 Task: Create a due date automation trigger when advanced on, on the wednesday before a card is due add dates starting in between 1 and 5 days at 11:00 AM.
Action: Mouse moved to (933, 294)
Screenshot: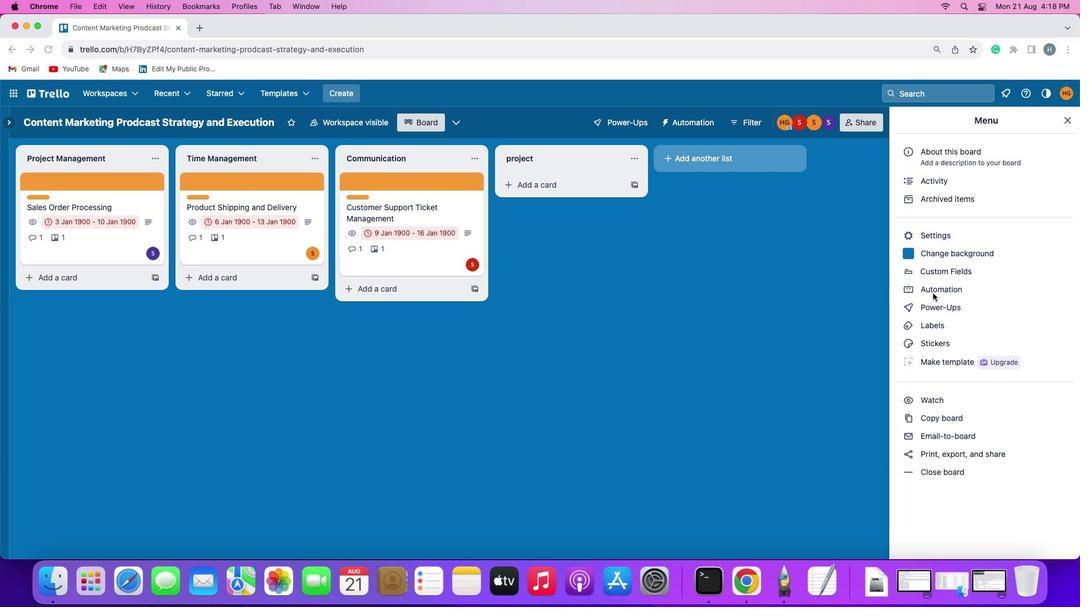 
Action: Mouse pressed left at (933, 294)
Screenshot: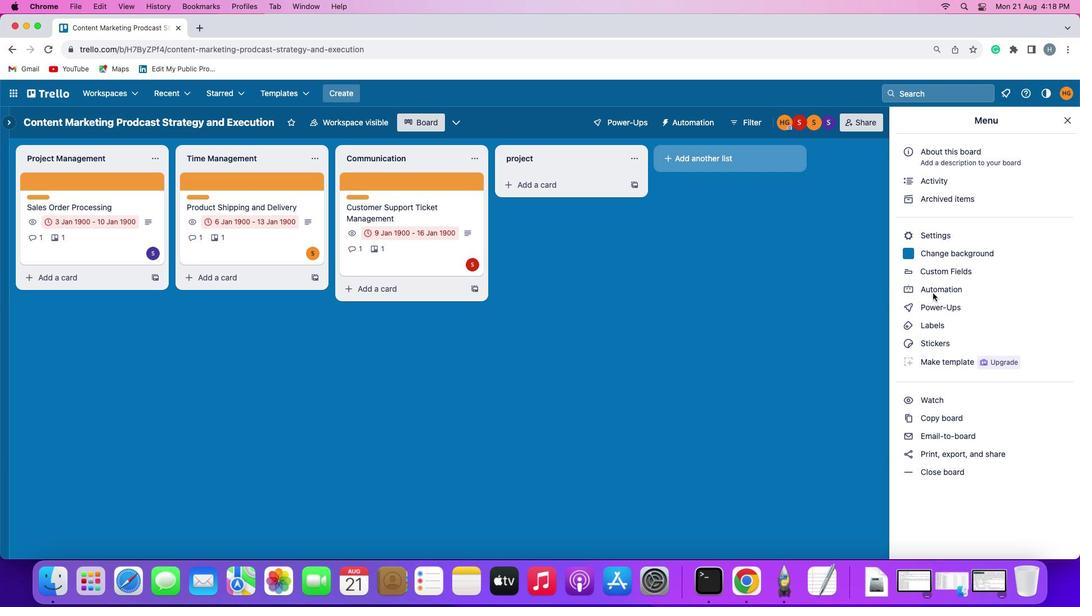 
Action: Mouse moved to (933, 294)
Screenshot: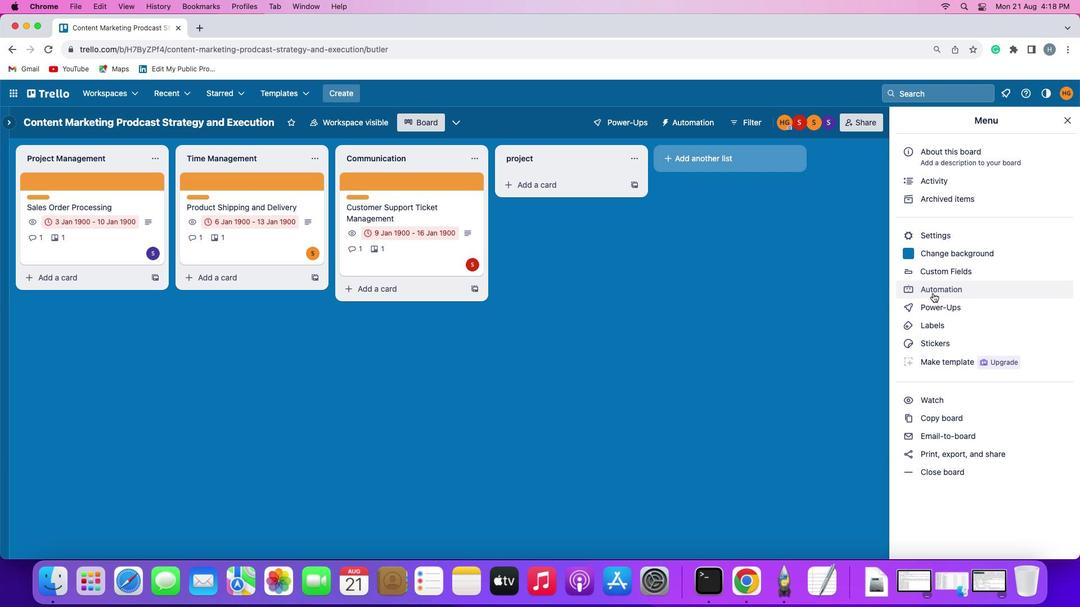 
Action: Mouse pressed left at (933, 294)
Screenshot: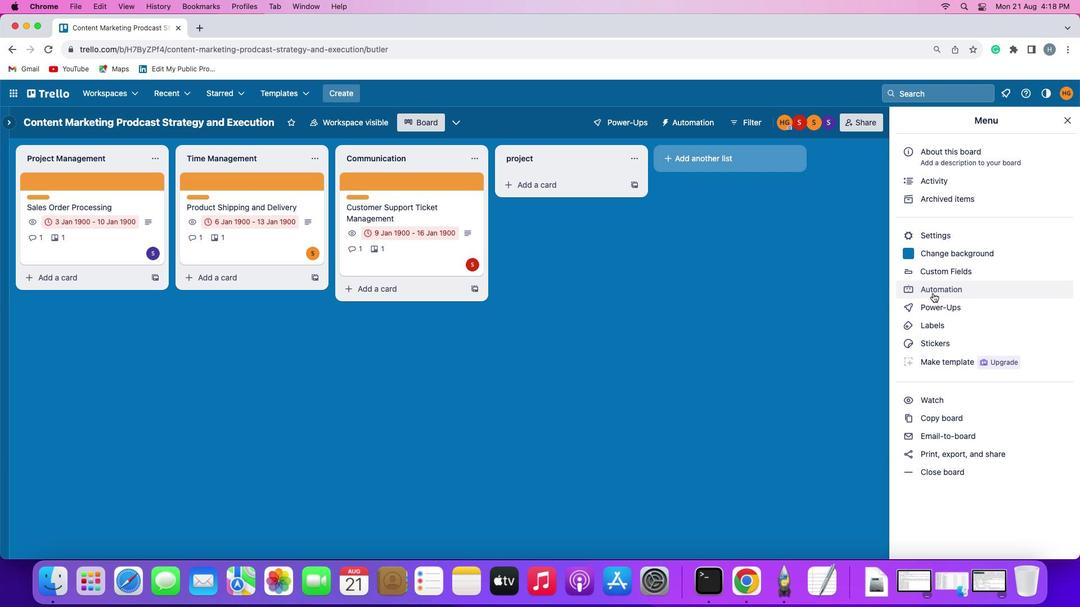 
Action: Mouse moved to (57, 268)
Screenshot: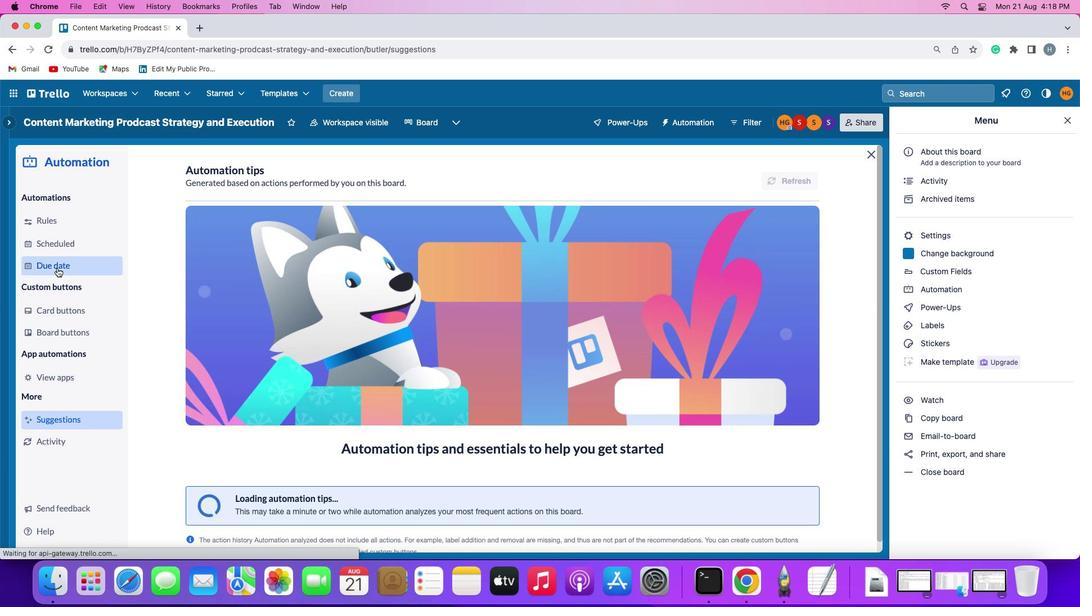 
Action: Mouse pressed left at (57, 268)
Screenshot: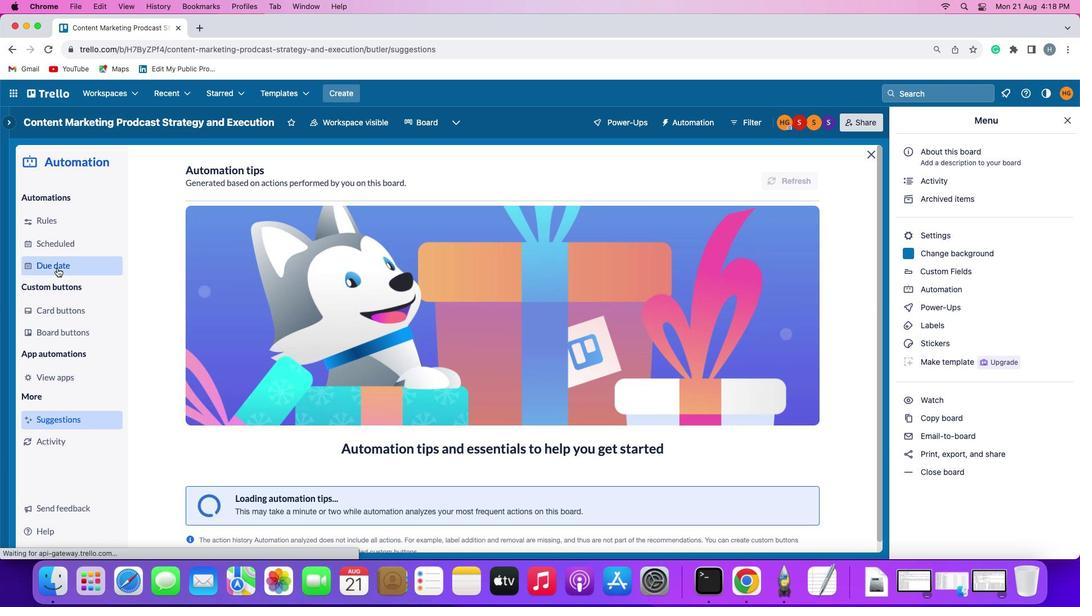 
Action: Mouse moved to (772, 169)
Screenshot: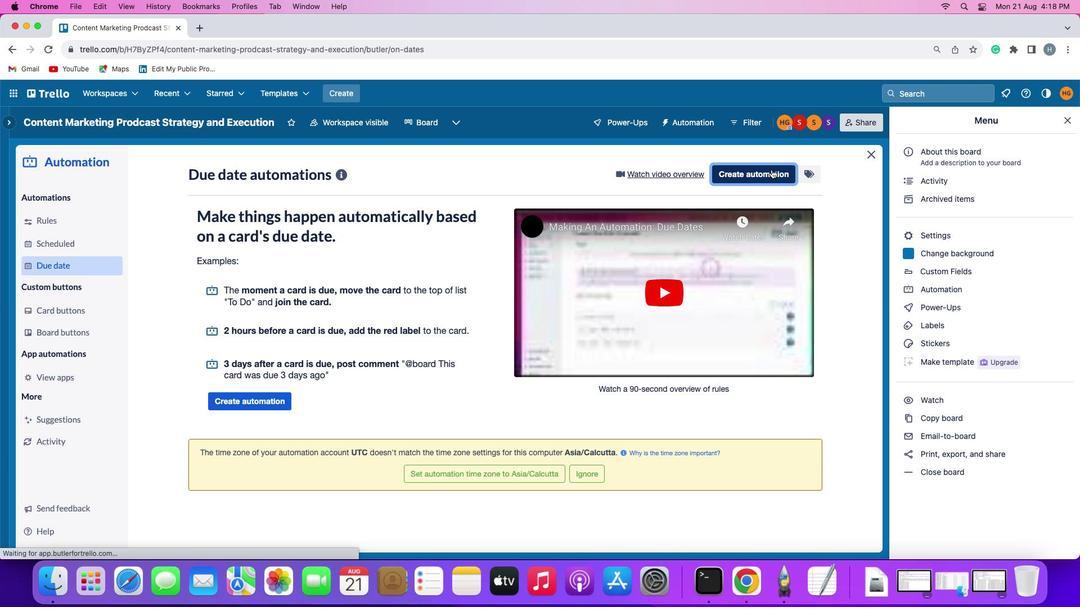
Action: Mouse pressed left at (772, 169)
Screenshot: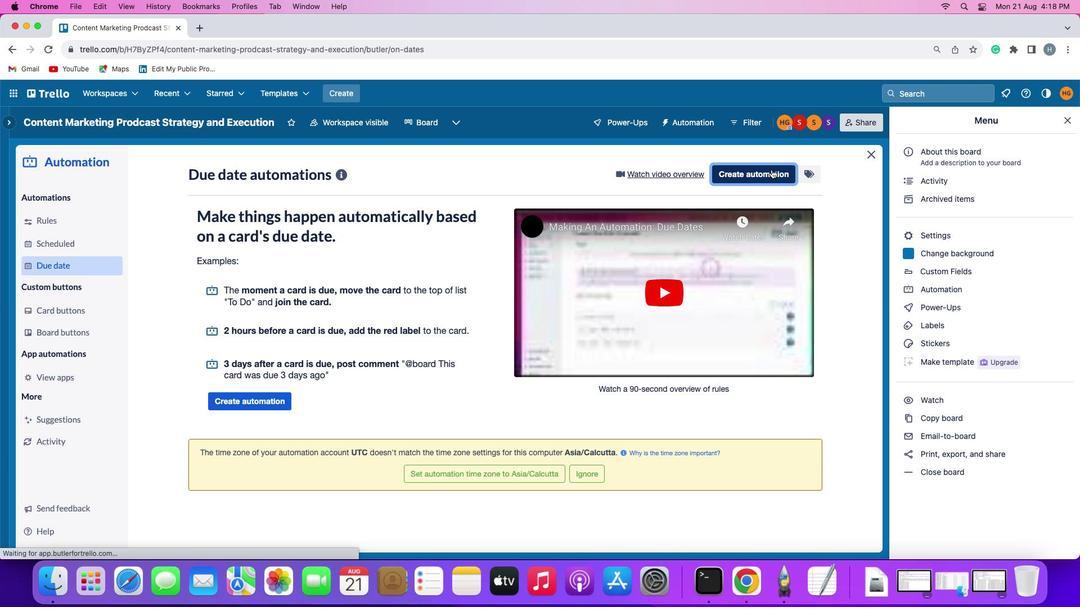 
Action: Mouse moved to (221, 281)
Screenshot: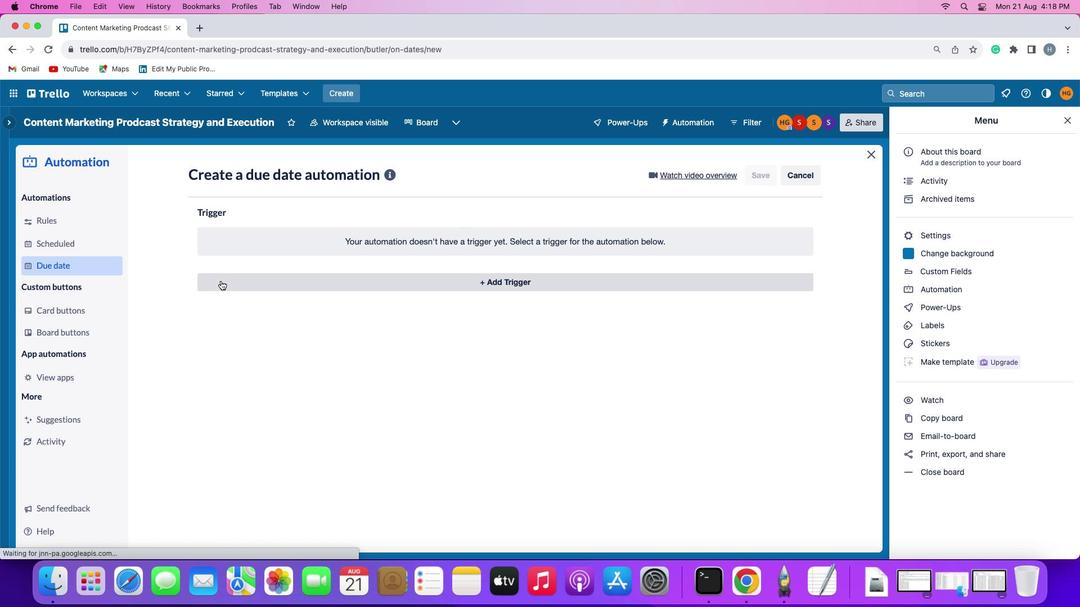 
Action: Mouse pressed left at (221, 281)
Screenshot: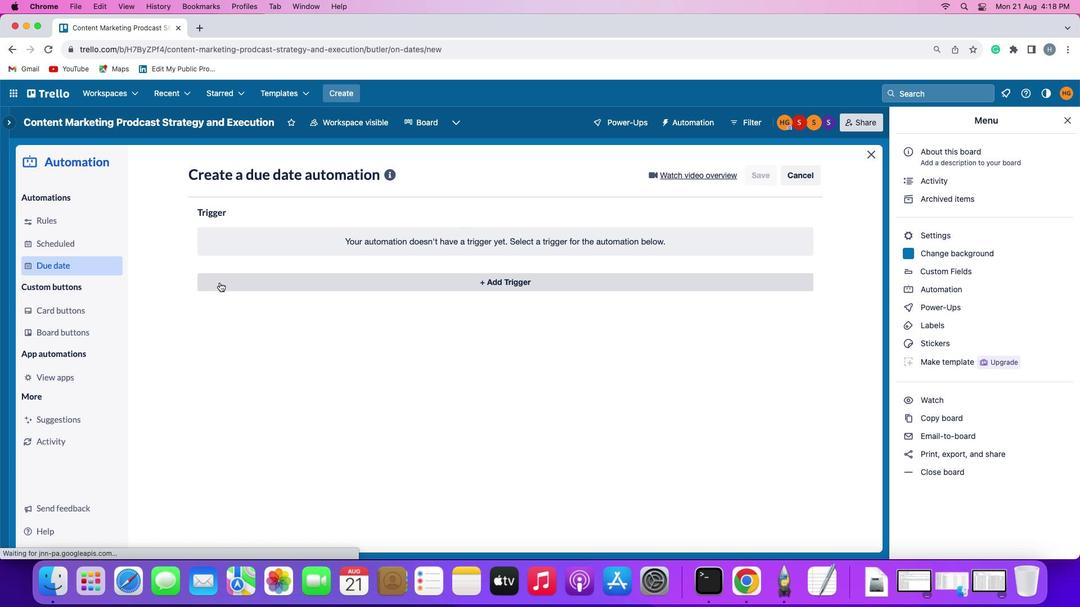 
Action: Mouse moved to (241, 486)
Screenshot: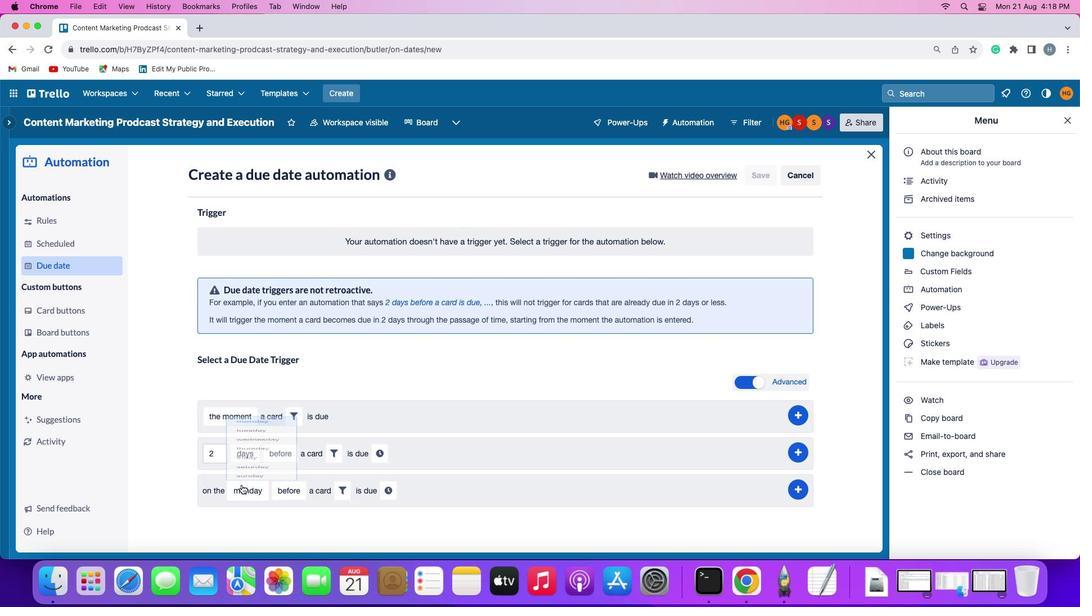 
Action: Mouse pressed left at (241, 486)
Screenshot: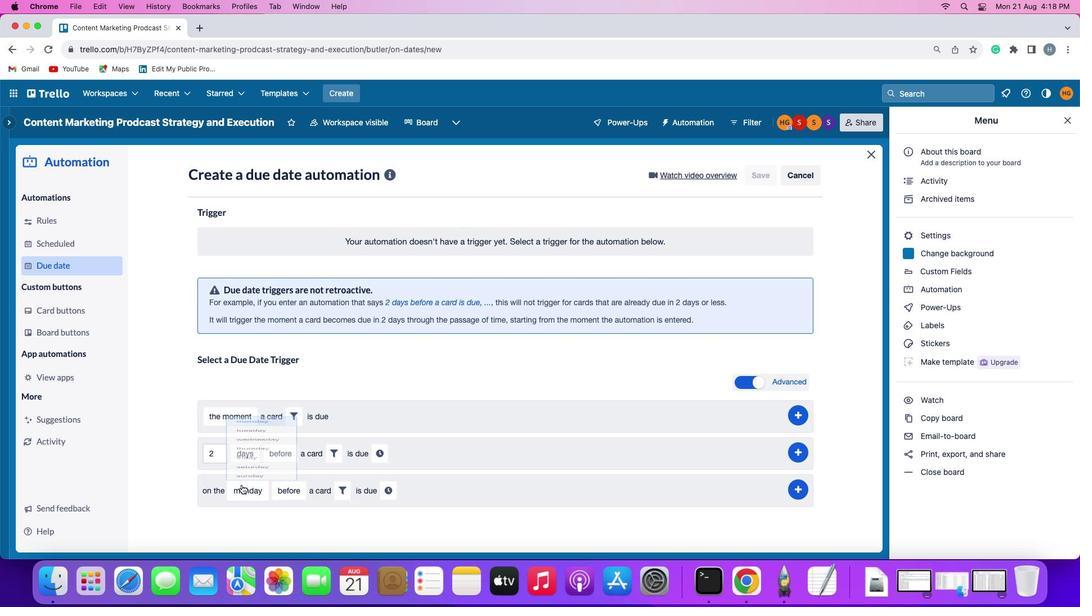 
Action: Mouse moved to (273, 384)
Screenshot: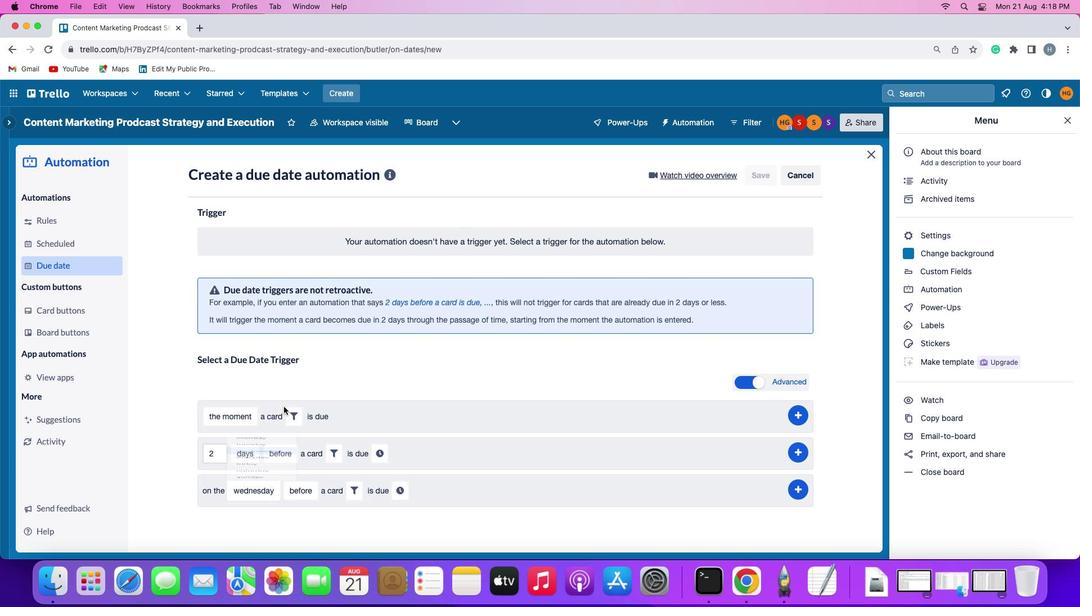 
Action: Mouse pressed left at (273, 384)
Screenshot: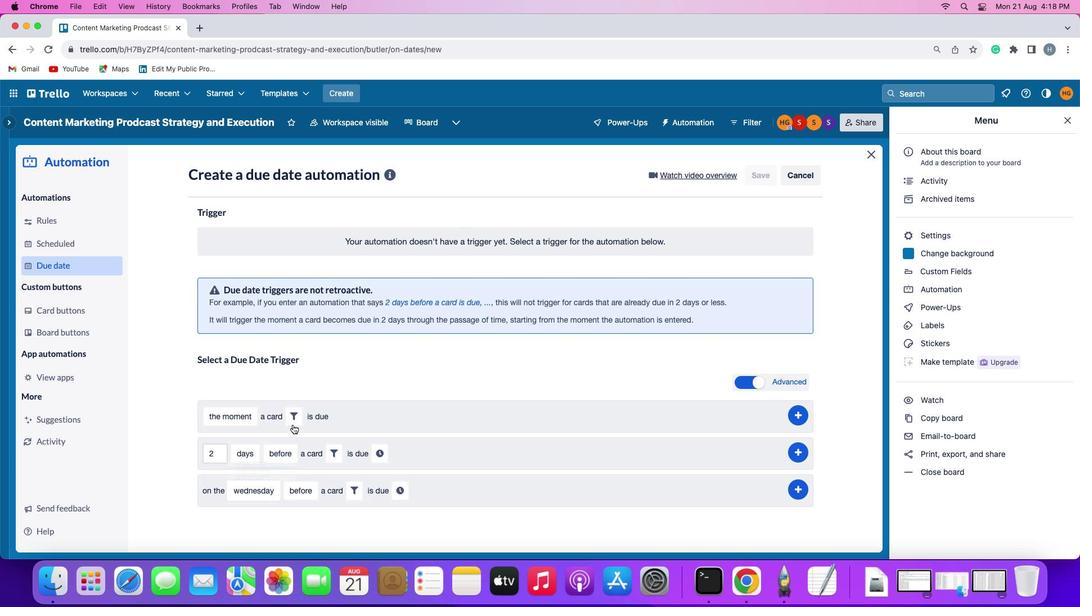 
Action: Mouse moved to (351, 486)
Screenshot: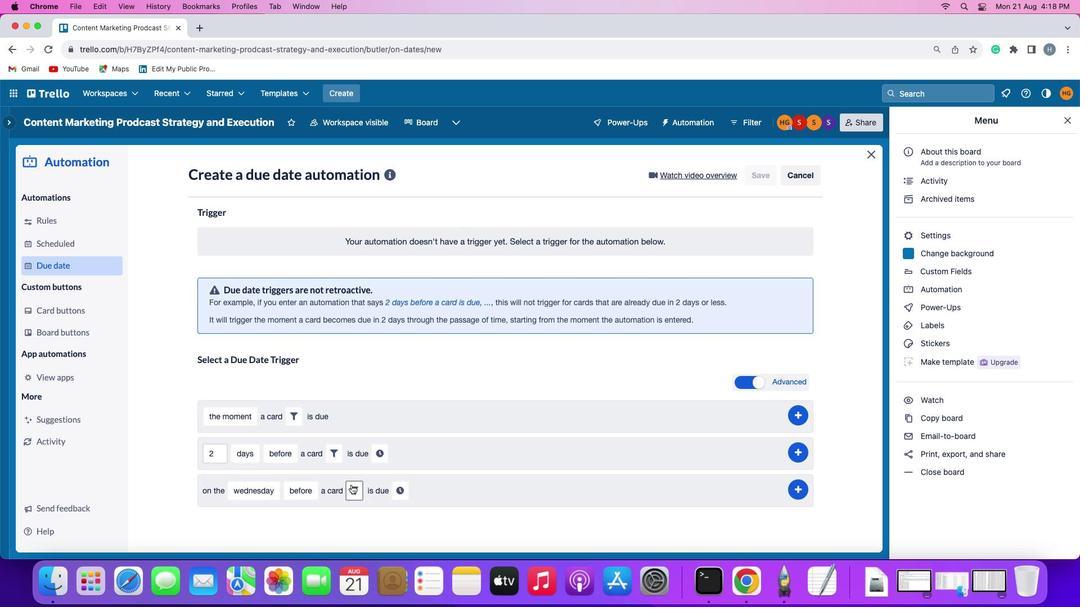 
Action: Mouse pressed left at (351, 486)
Screenshot: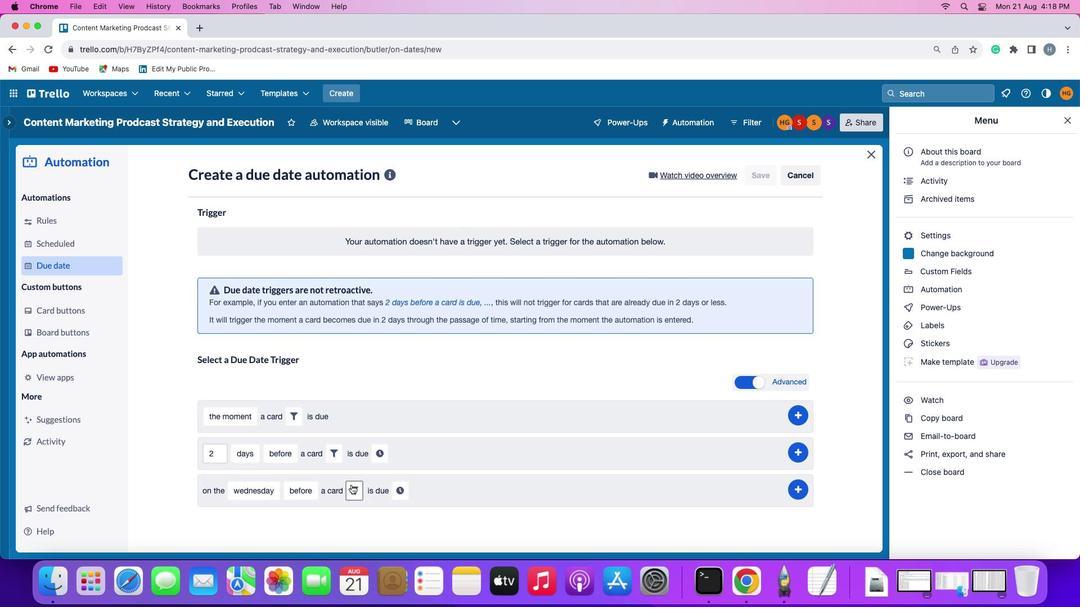 
Action: Mouse moved to (416, 524)
Screenshot: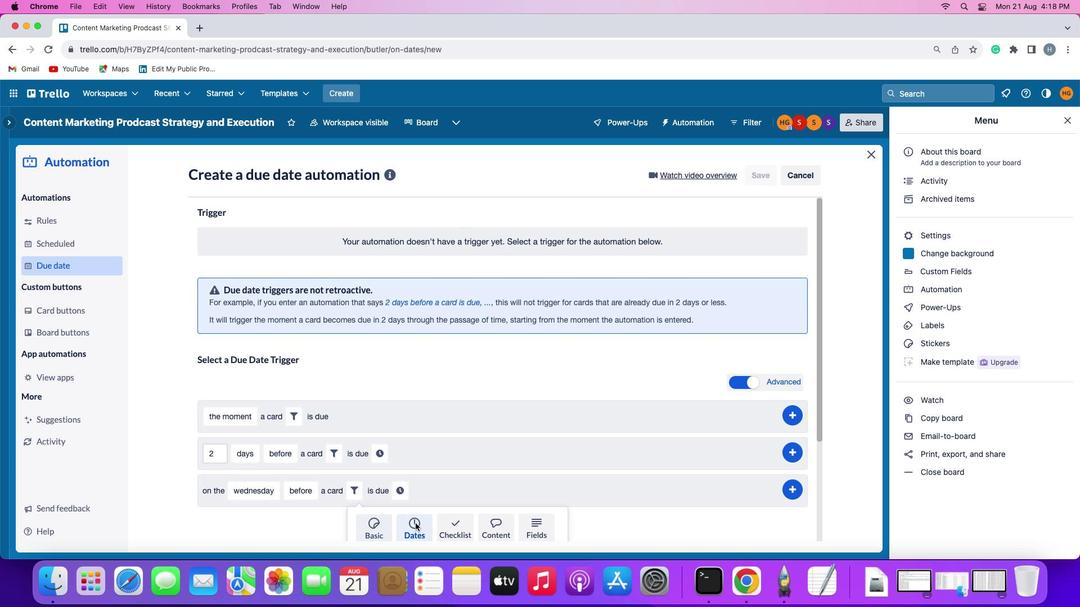 
Action: Mouse pressed left at (416, 524)
Screenshot: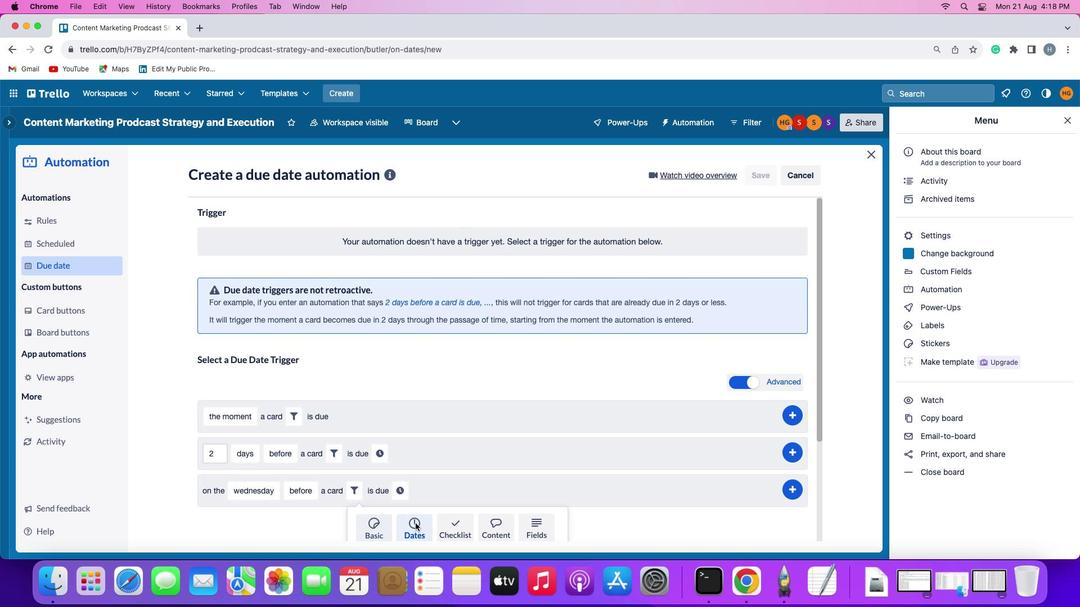
Action: Mouse moved to (291, 520)
Screenshot: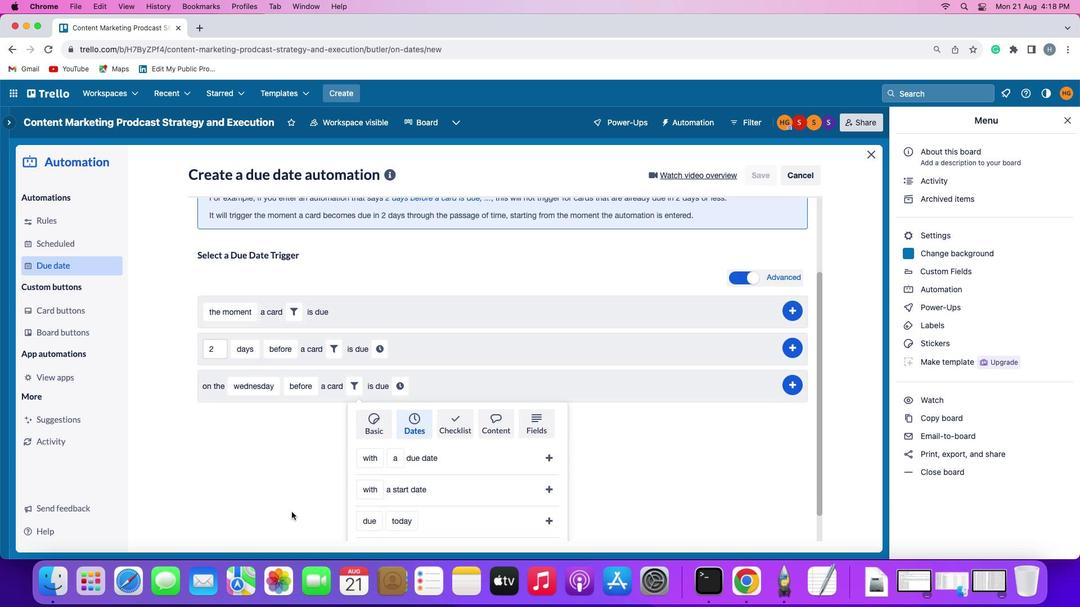 
Action: Mouse scrolled (291, 520) with delta (0, 0)
Screenshot: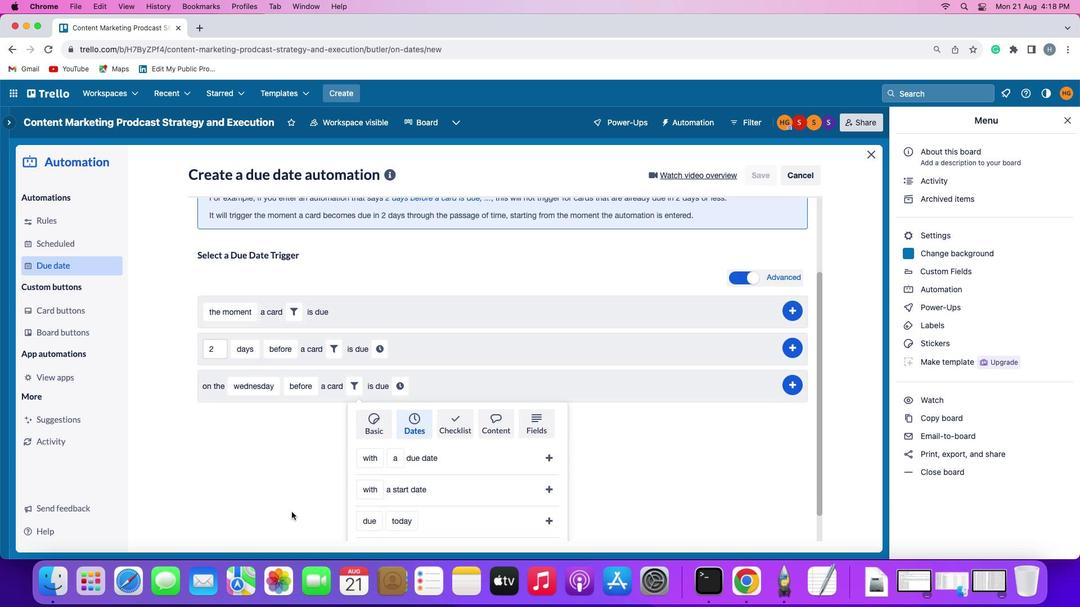 
Action: Mouse moved to (291, 519)
Screenshot: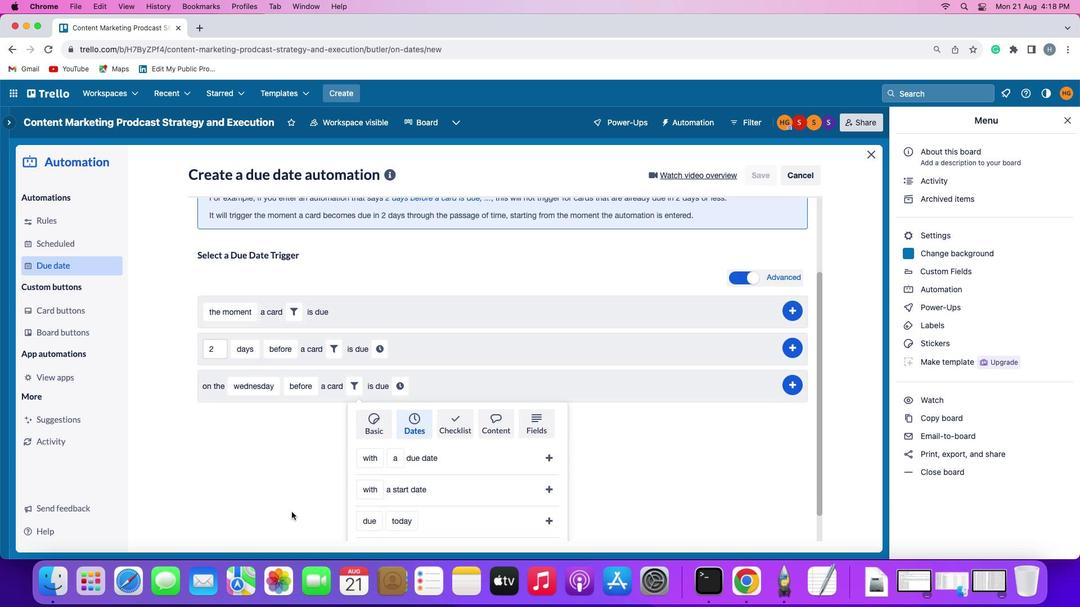 
Action: Mouse scrolled (291, 519) with delta (0, 0)
Screenshot: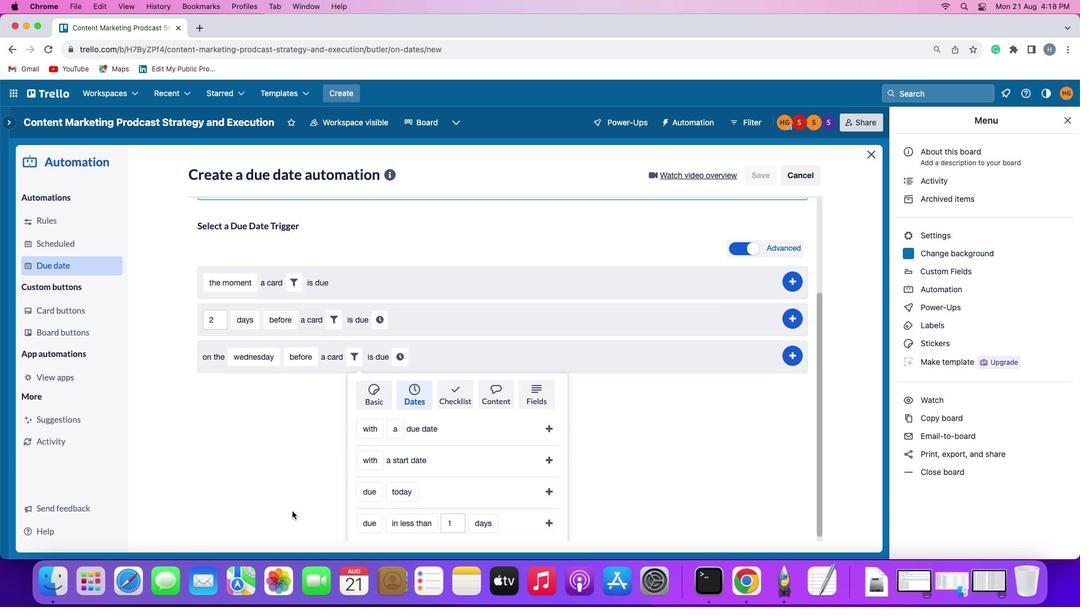 
Action: Mouse moved to (291, 519)
Screenshot: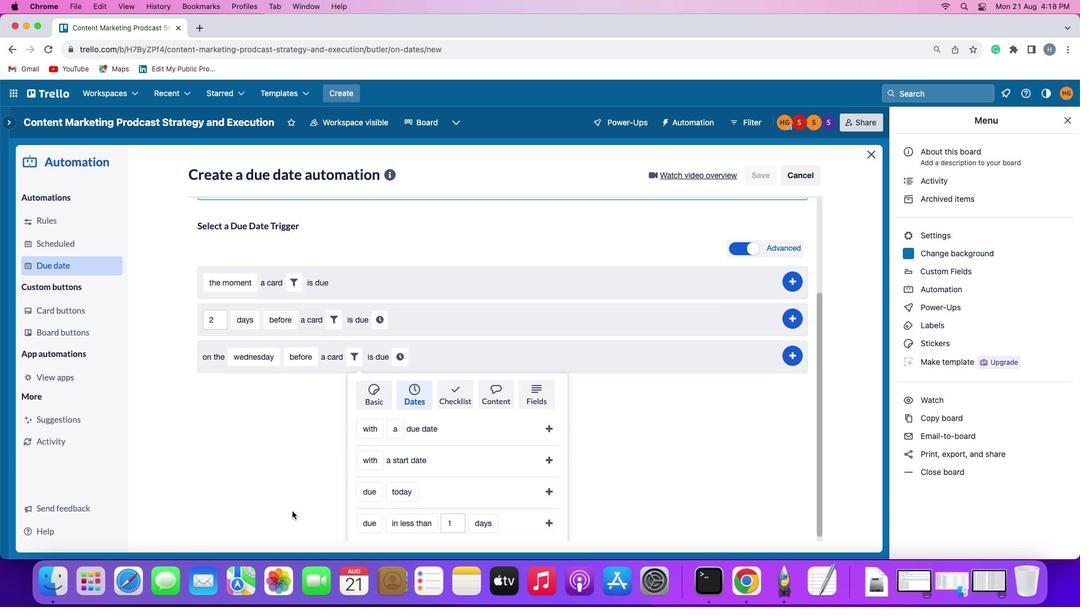 
Action: Mouse scrolled (291, 519) with delta (0, 0)
Screenshot: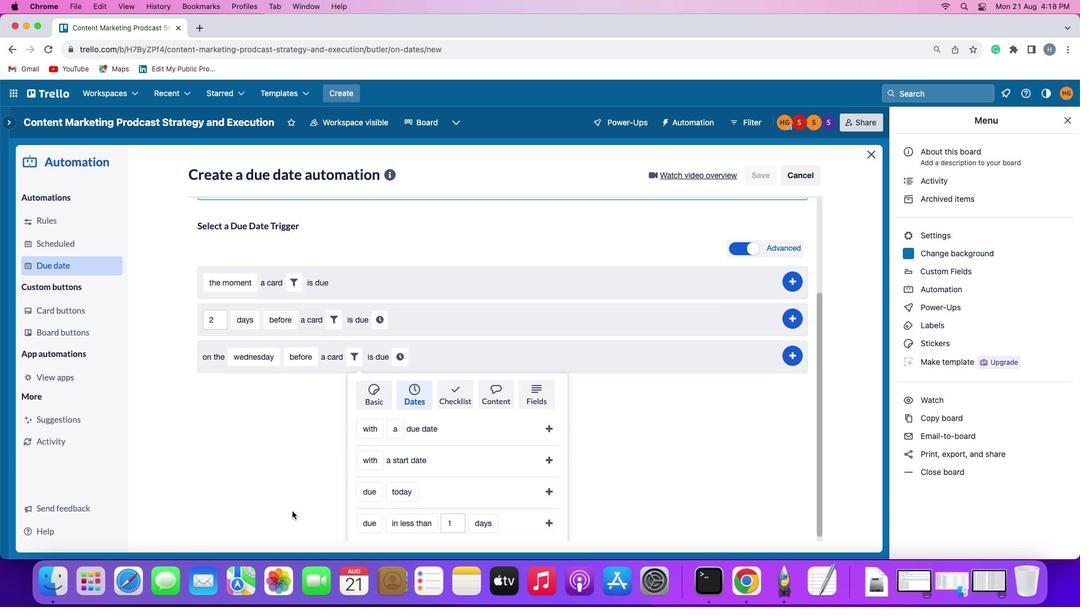 
Action: Mouse moved to (291, 518)
Screenshot: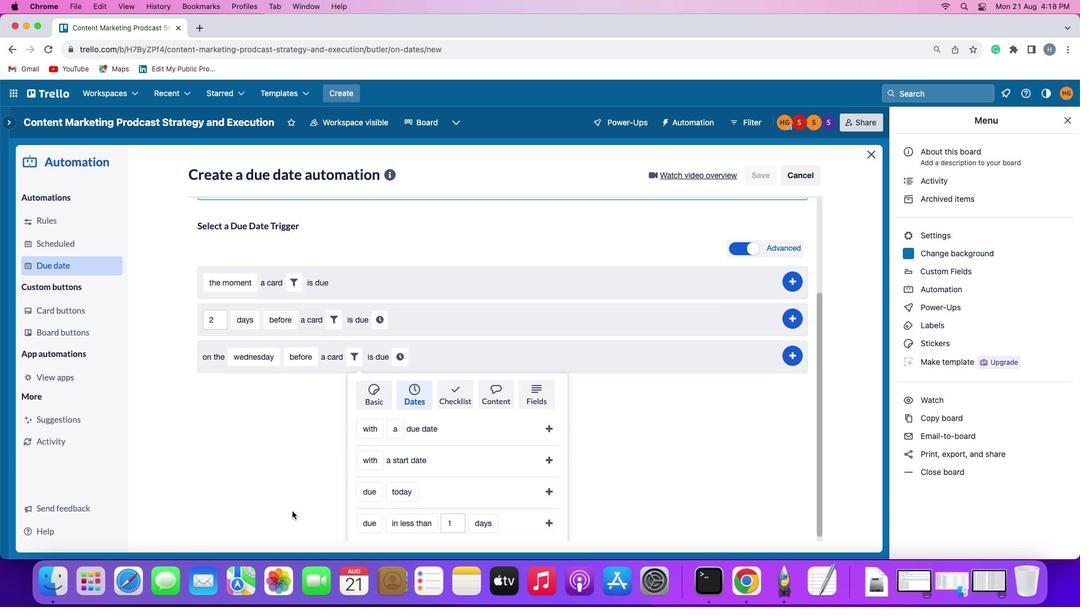 
Action: Mouse scrolled (291, 518) with delta (0, -1)
Screenshot: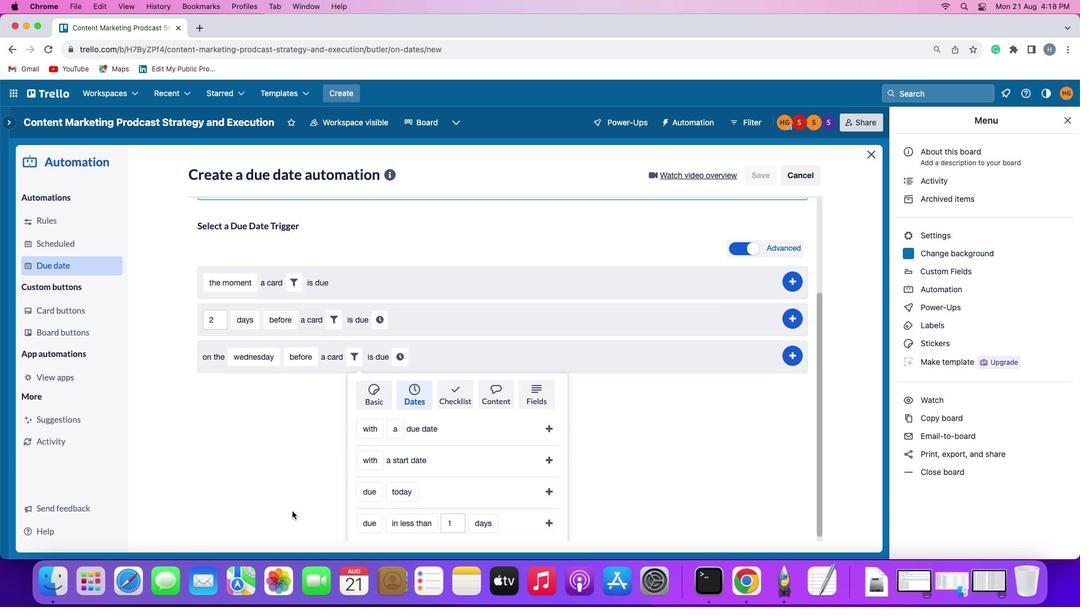 
Action: Mouse moved to (291, 517)
Screenshot: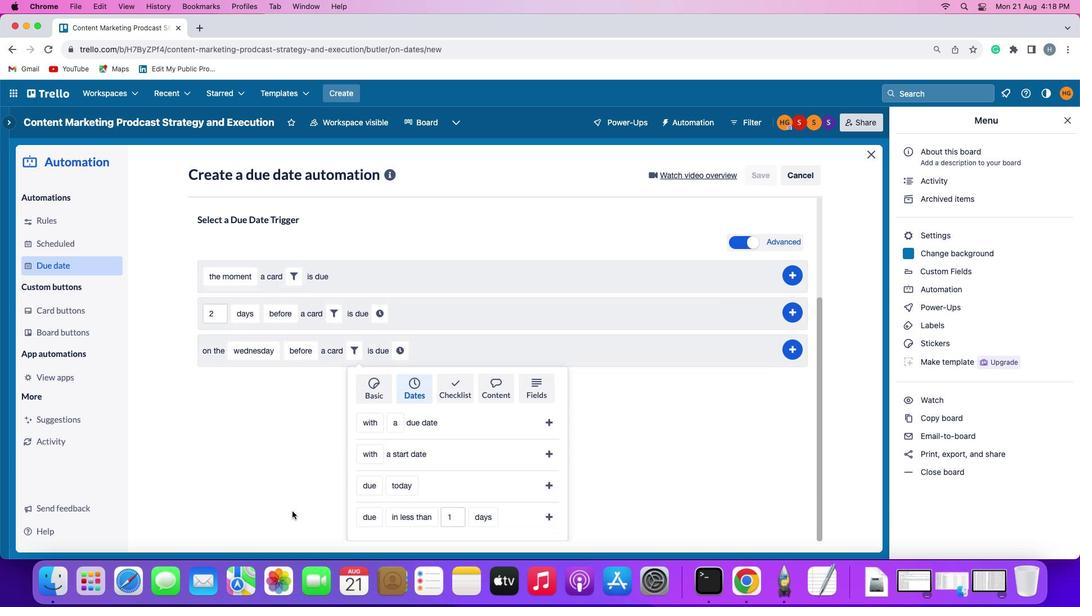 
Action: Mouse scrolled (291, 517) with delta (0, -2)
Screenshot: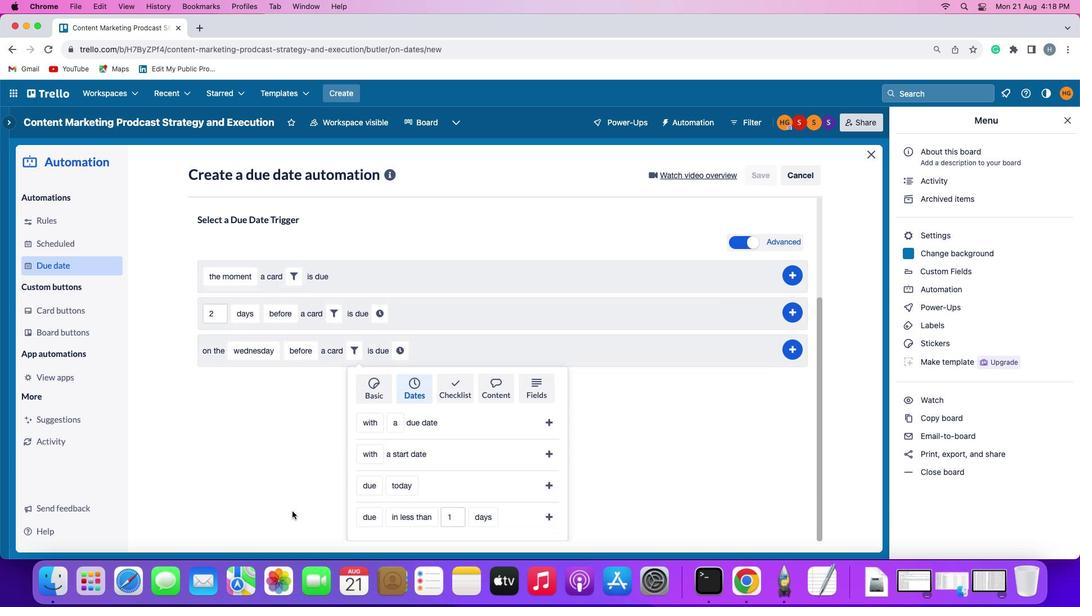 
Action: Mouse moved to (293, 512)
Screenshot: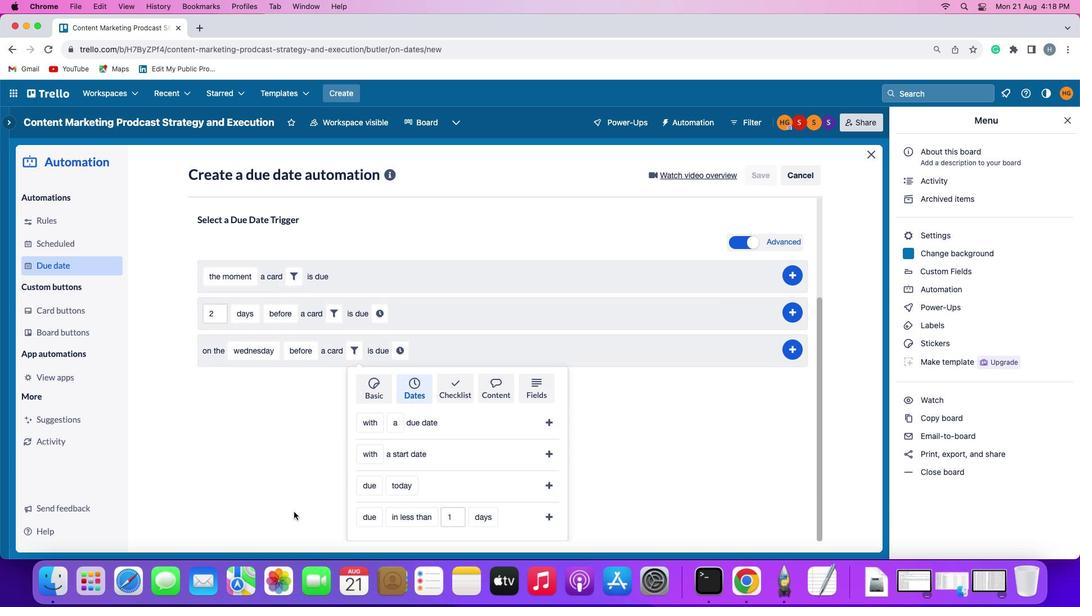 
Action: Mouse scrolled (293, 512) with delta (0, 0)
Screenshot: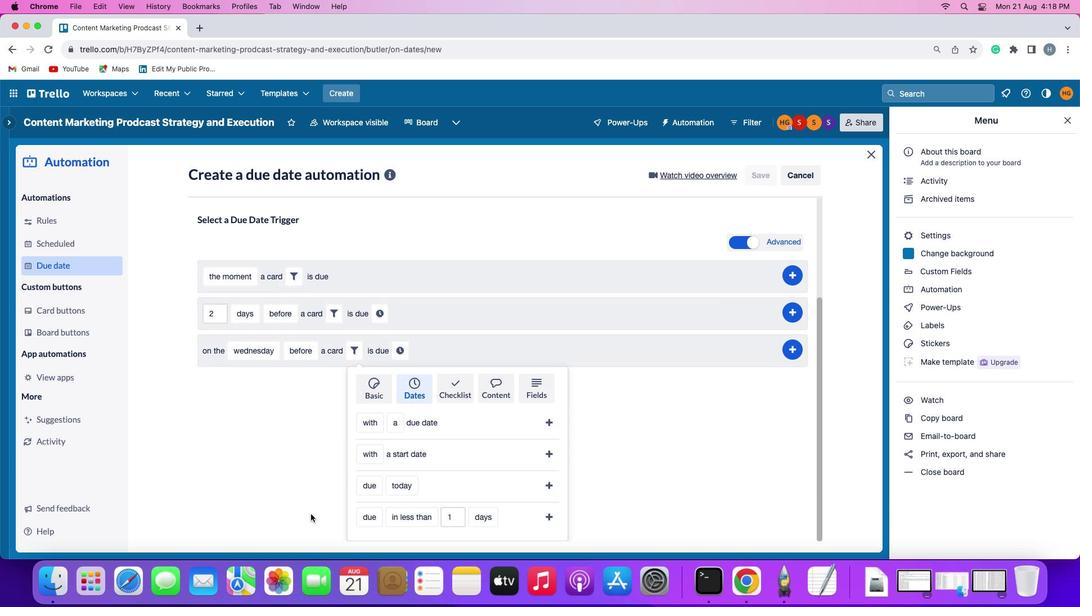 
Action: Mouse scrolled (293, 512) with delta (0, 0)
Screenshot: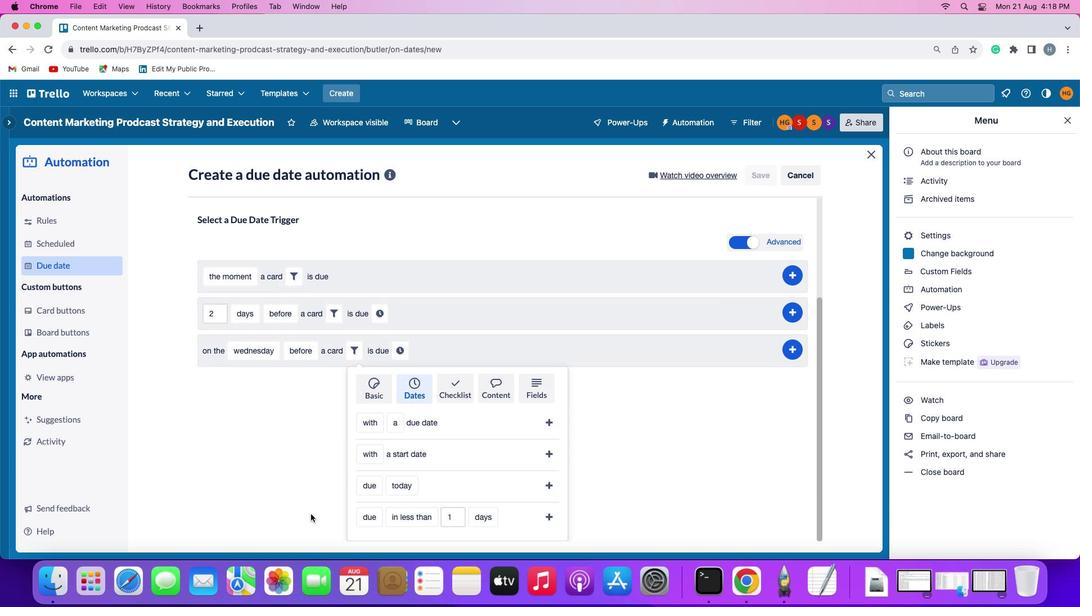 
Action: Mouse scrolled (293, 512) with delta (0, 0)
Screenshot: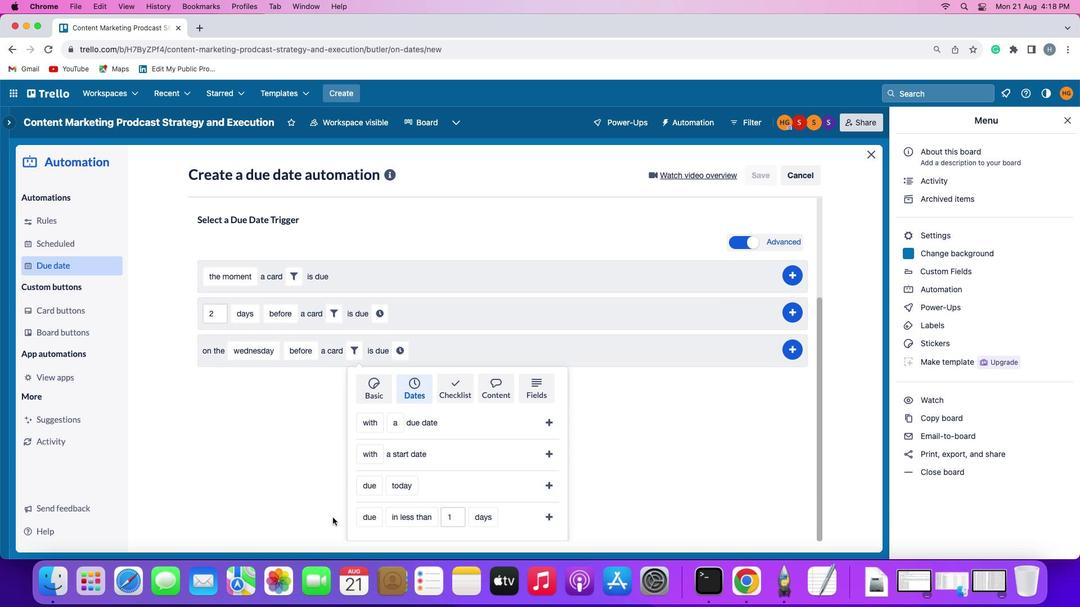
Action: Mouse scrolled (293, 512) with delta (0, -1)
Screenshot: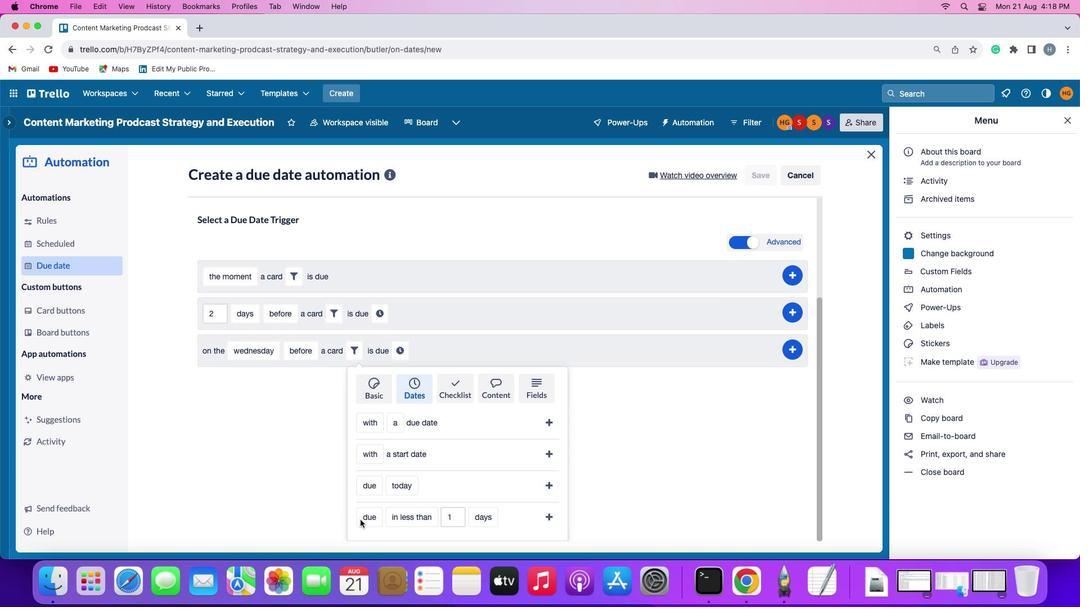 
Action: Mouse moved to (376, 520)
Screenshot: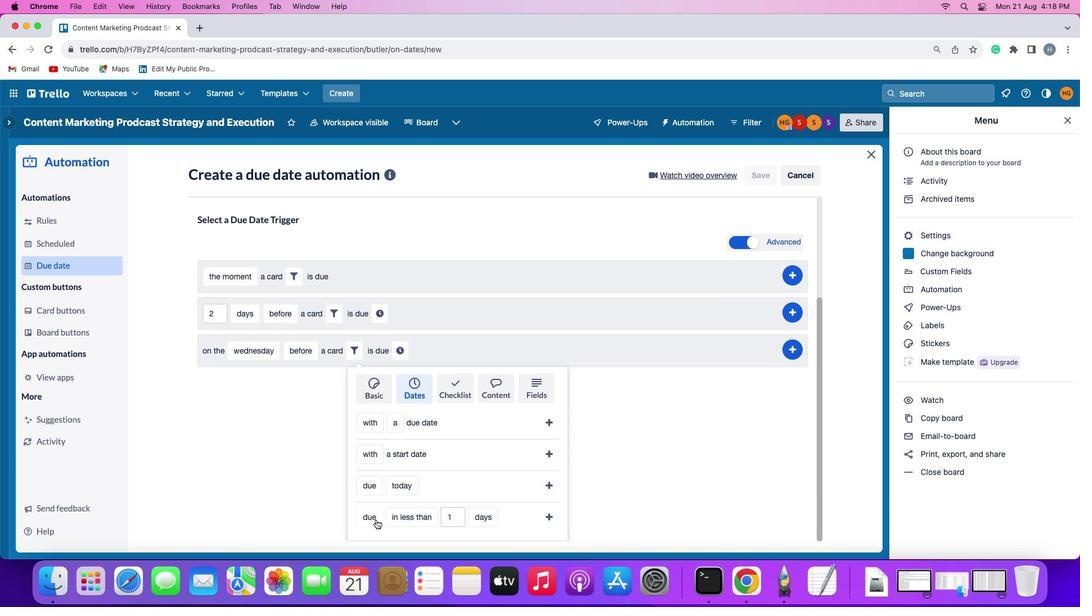 
Action: Mouse pressed left at (376, 520)
Screenshot: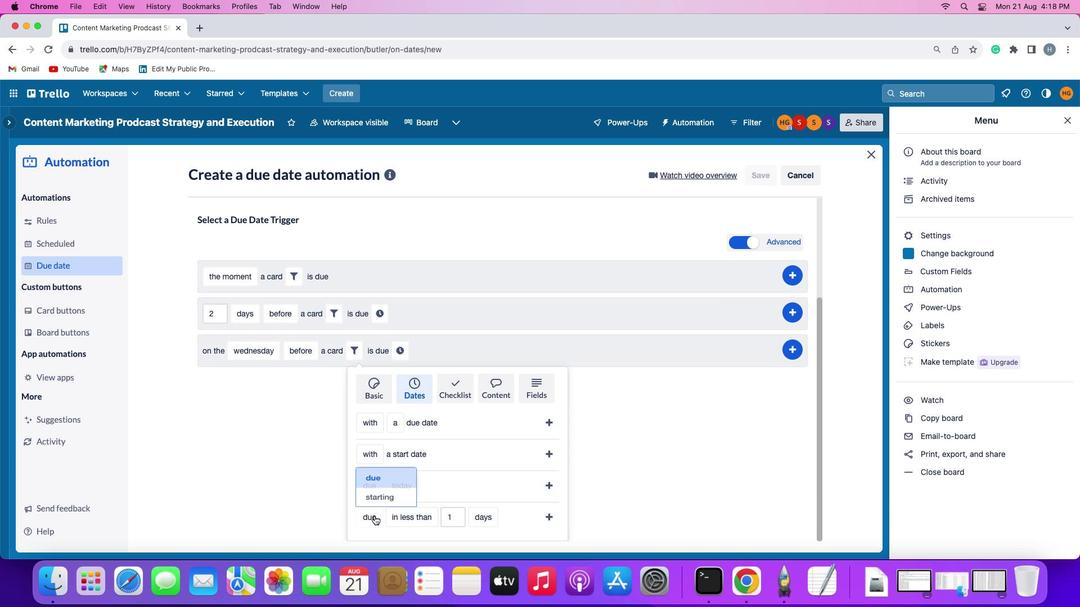 
Action: Mouse moved to (375, 499)
Screenshot: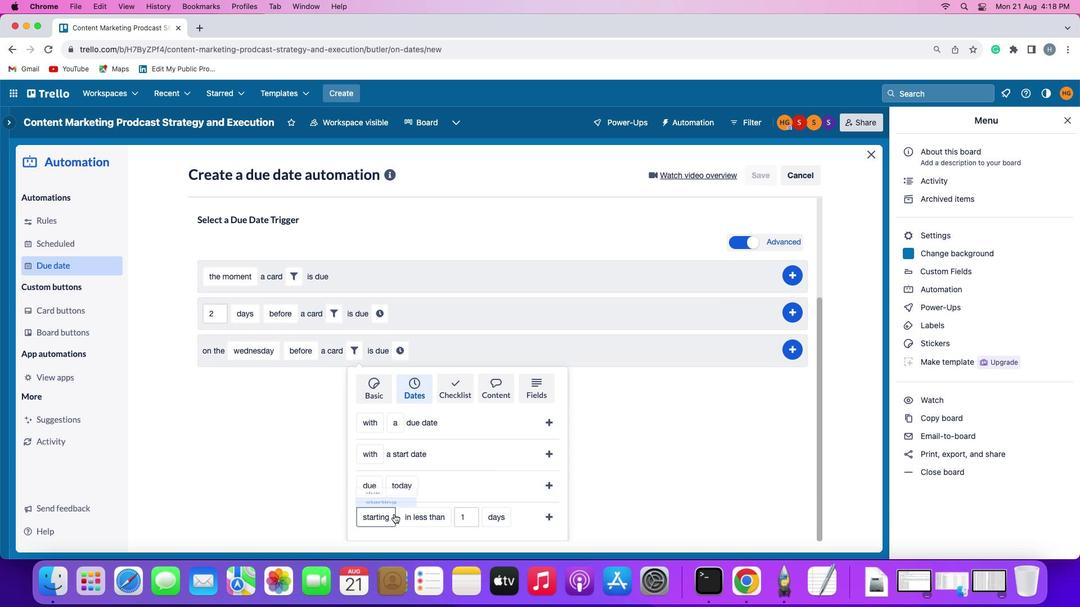 
Action: Mouse pressed left at (375, 499)
Screenshot: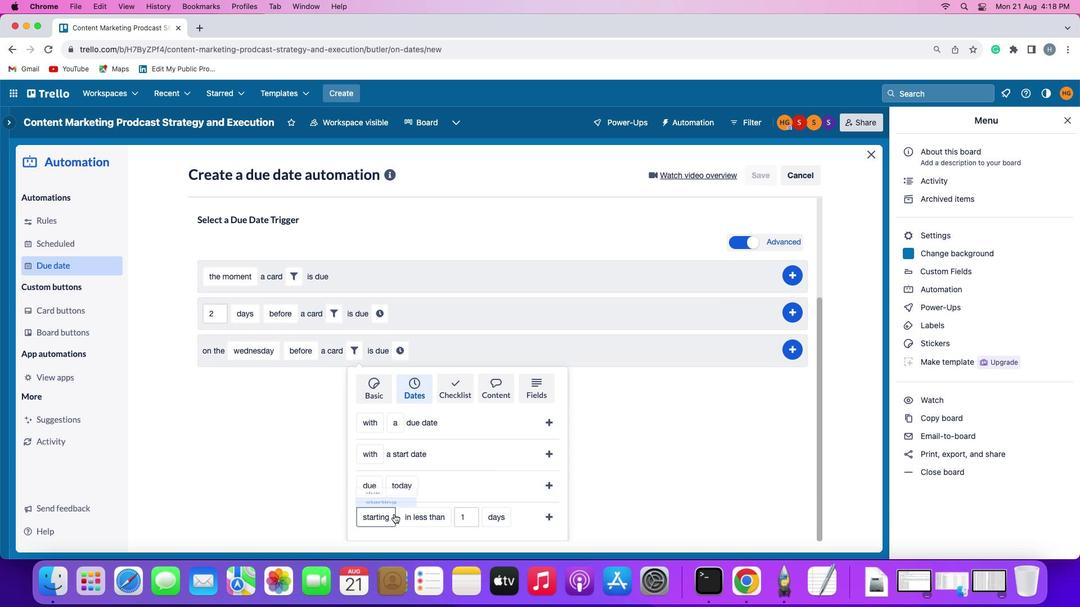 
Action: Mouse moved to (409, 519)
Screenshot: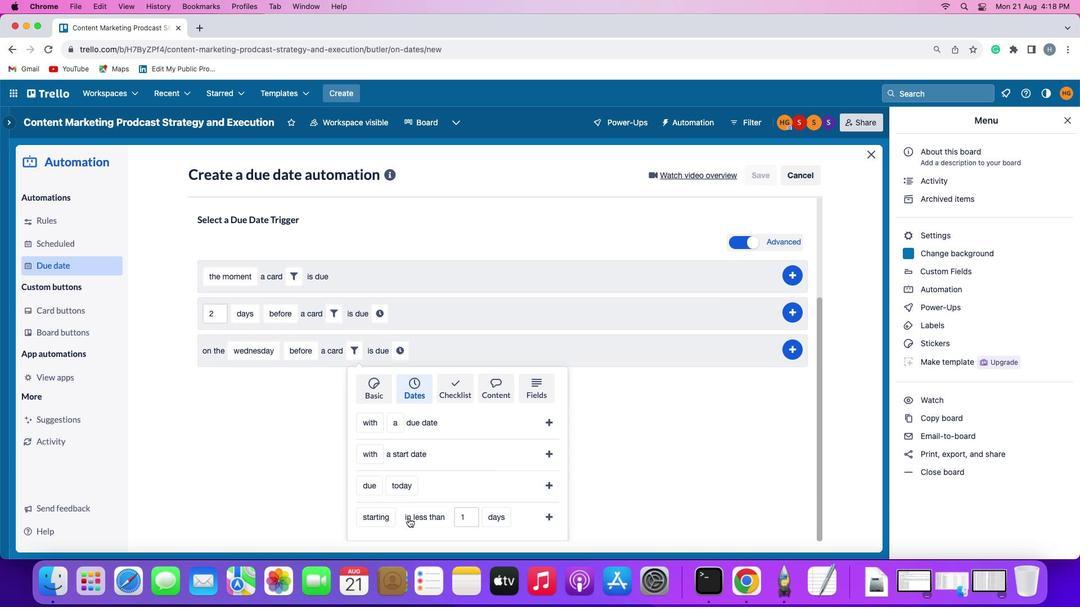 
Action: Mouse pressed left at (409, 519)
Screenshot: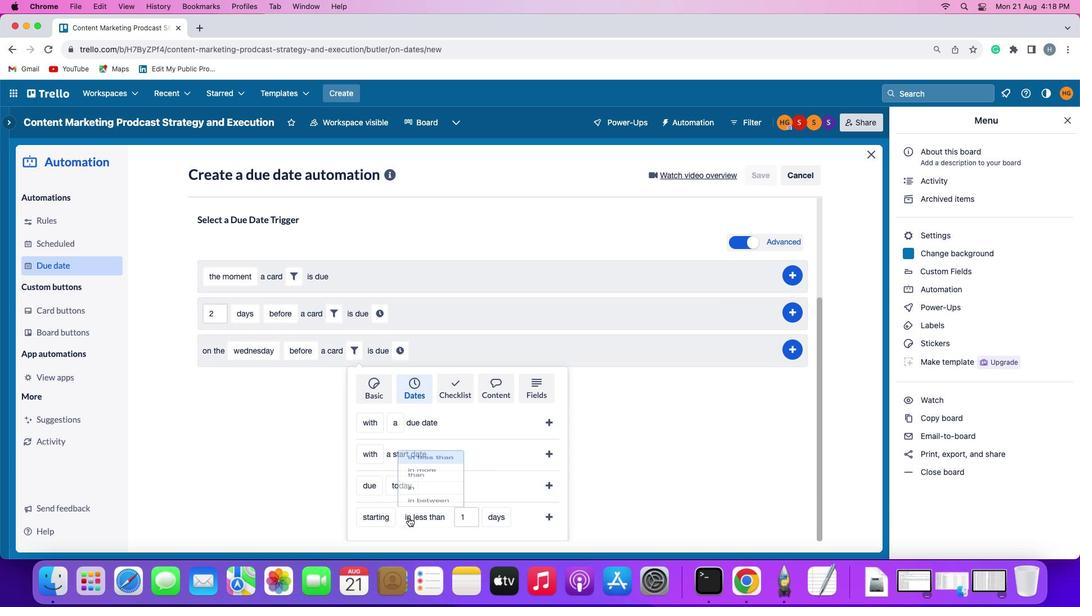 
Action: Mouse moved to (411, 501)
Screenshot: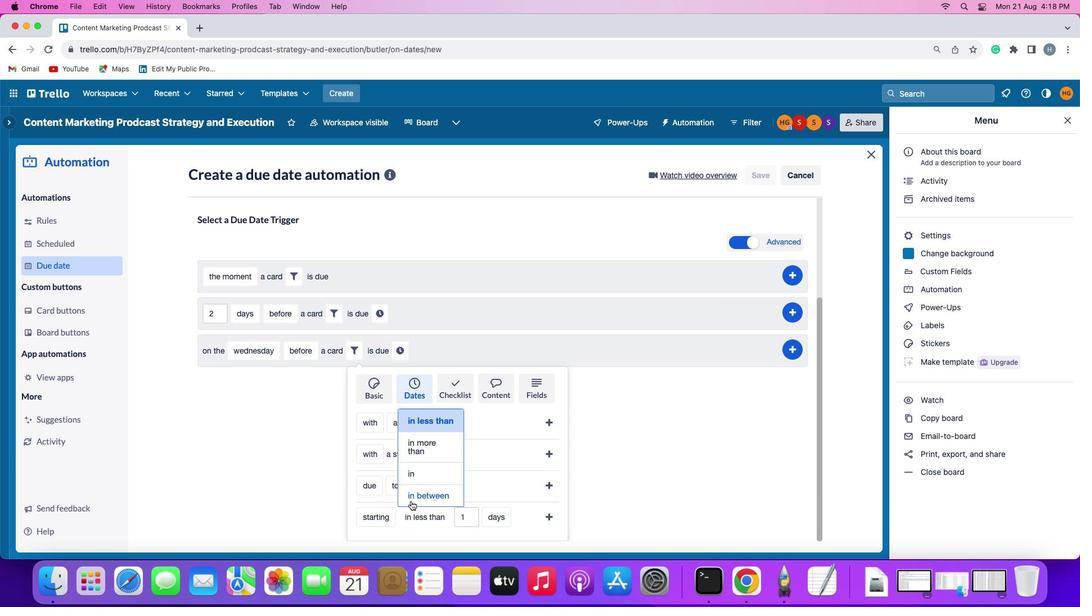 
Action: Mouse pressed left at (411, 501)
Screenshot: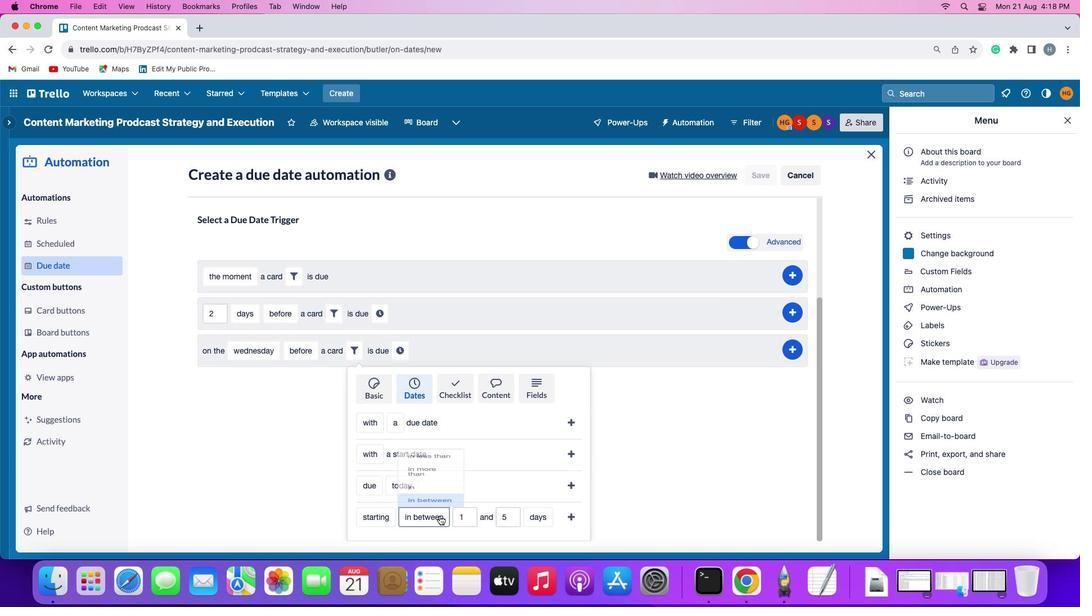 
Action: Mouse moved to (534, 519)
Screenshot: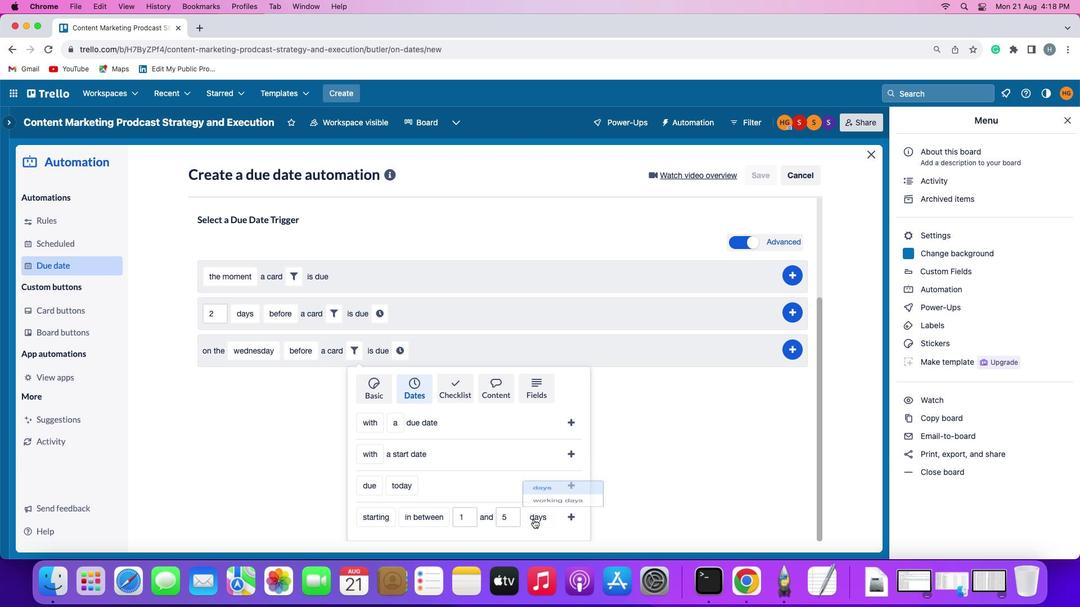 
Action: Mouse pressed left at (534, 519)
Screenshot: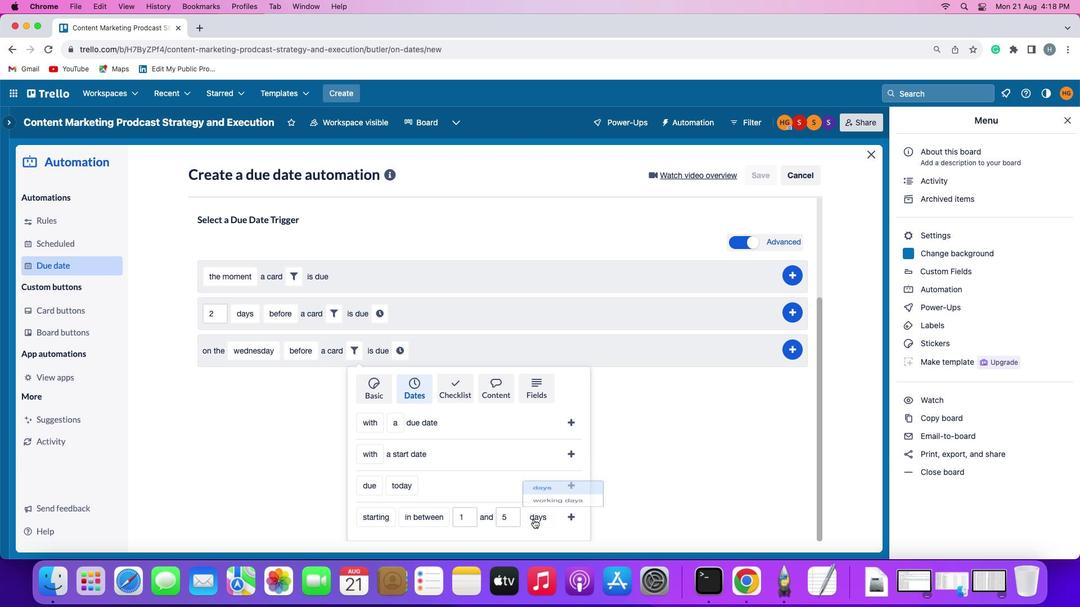 
Action: Mouse moved to (543, 473)
Screenshot: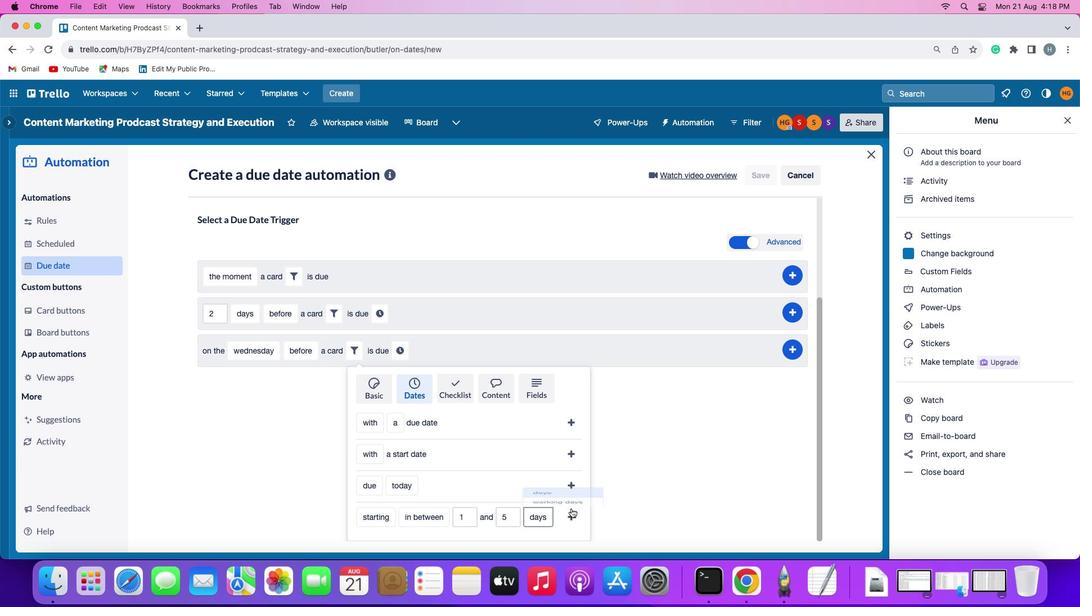 
Action: Mouse pressed left at (543, 473)
Screenshot: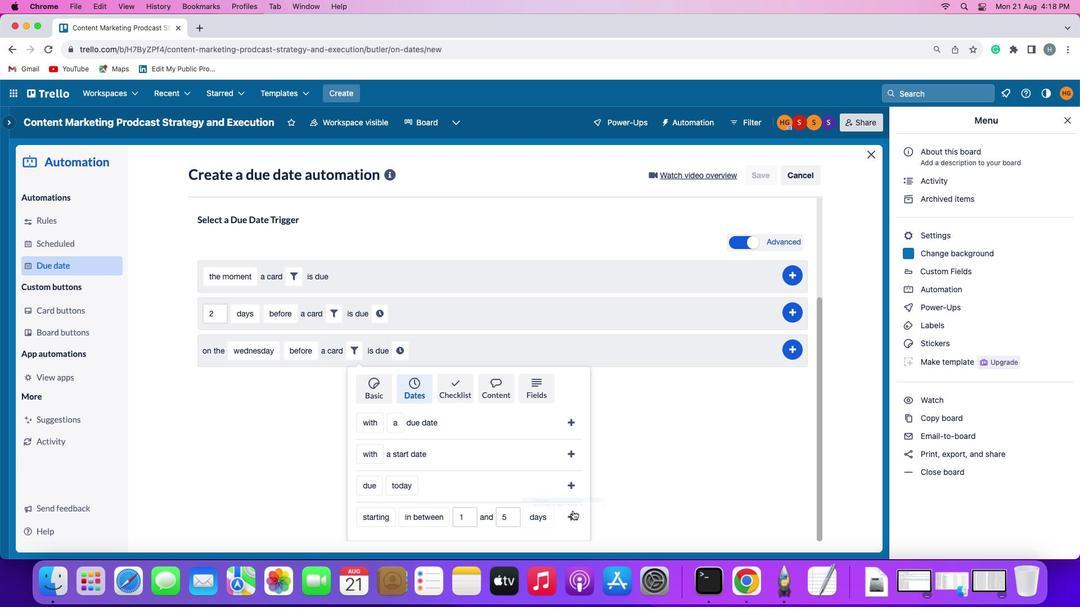 
Action: Mouse moved to (573, 513)
Screenshot: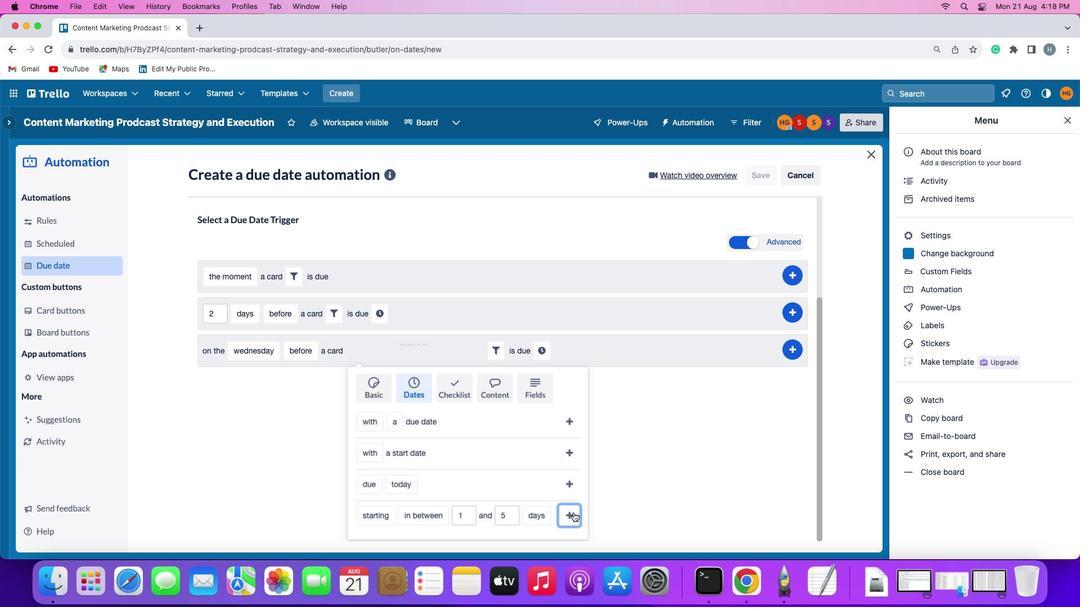 
Action: Mouse pressed left at (573, 513)
Screenshot: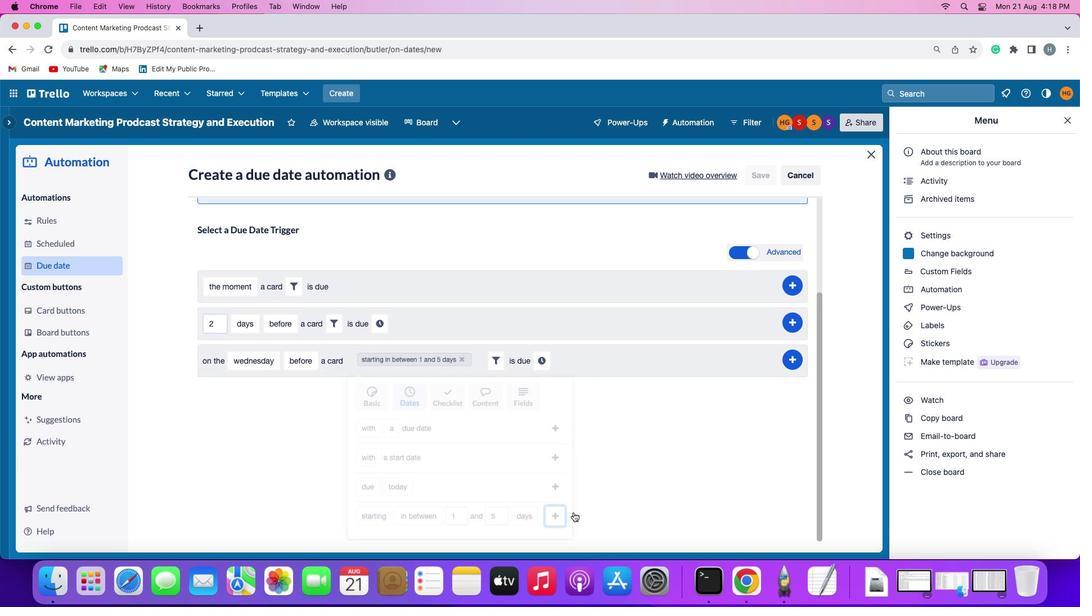 
Action: Mouse moved to (544, 492)
Screenshot: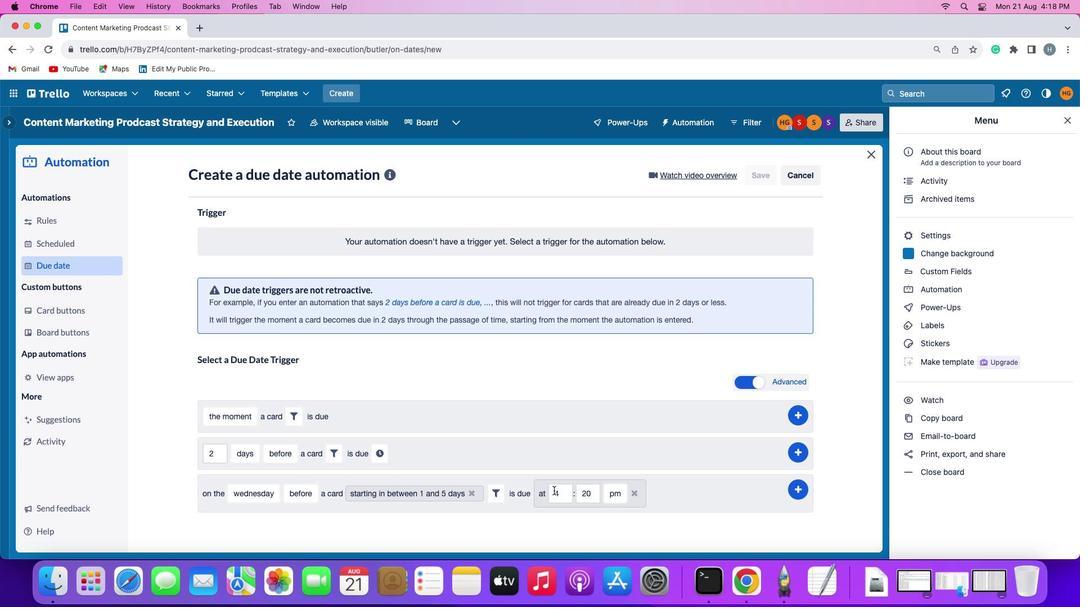 
Action: Mouse pressed left at (544, 492)
Screenshot: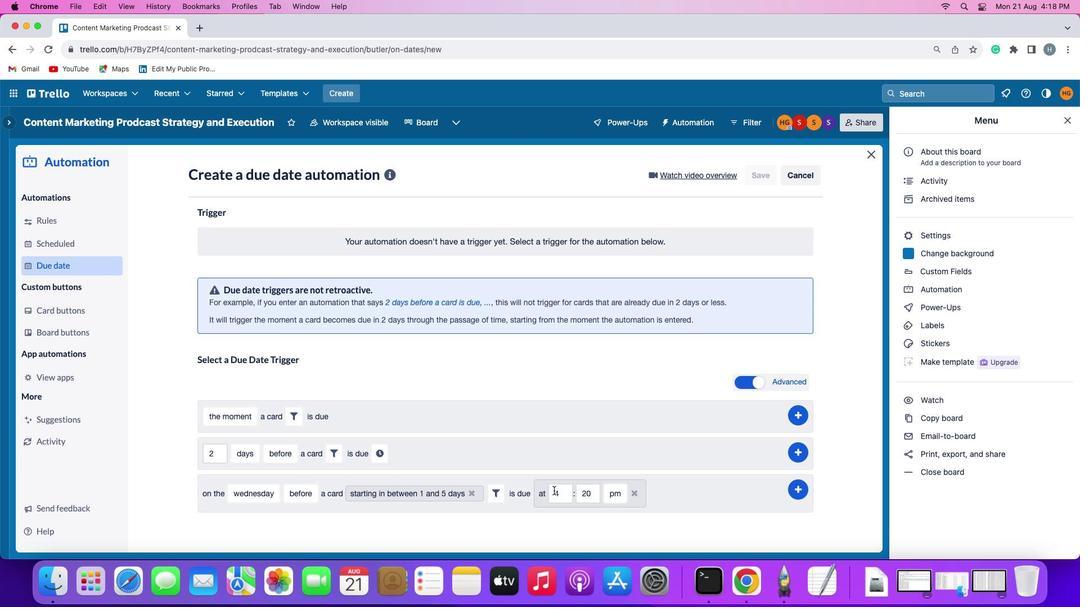 
Action: Mouse moved to (562, 490)
Screenshot: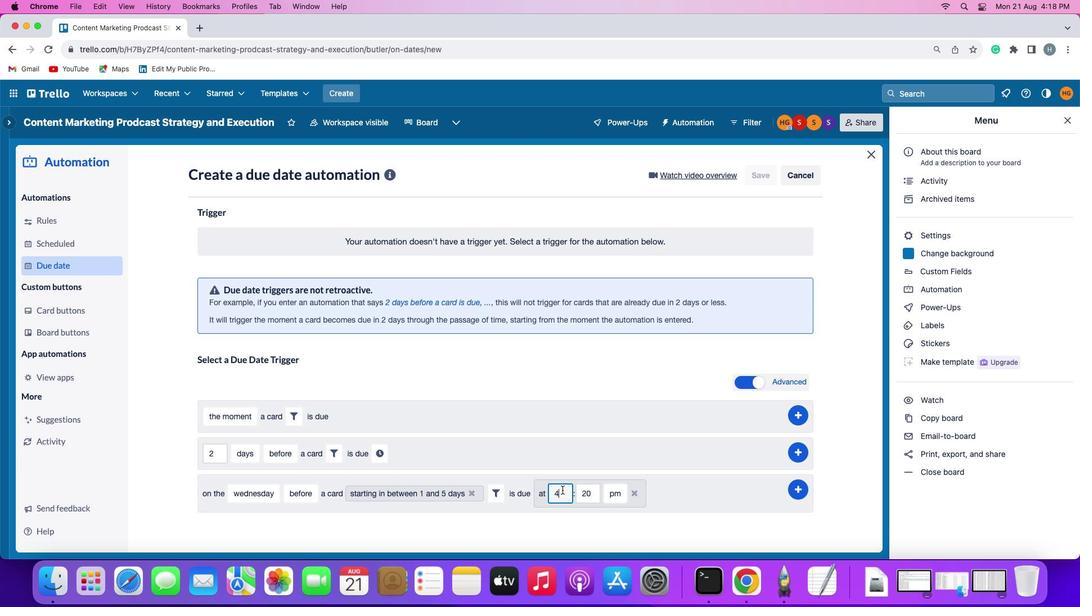 
Action: Mouse pressed left at (562, 490)
Screenshot: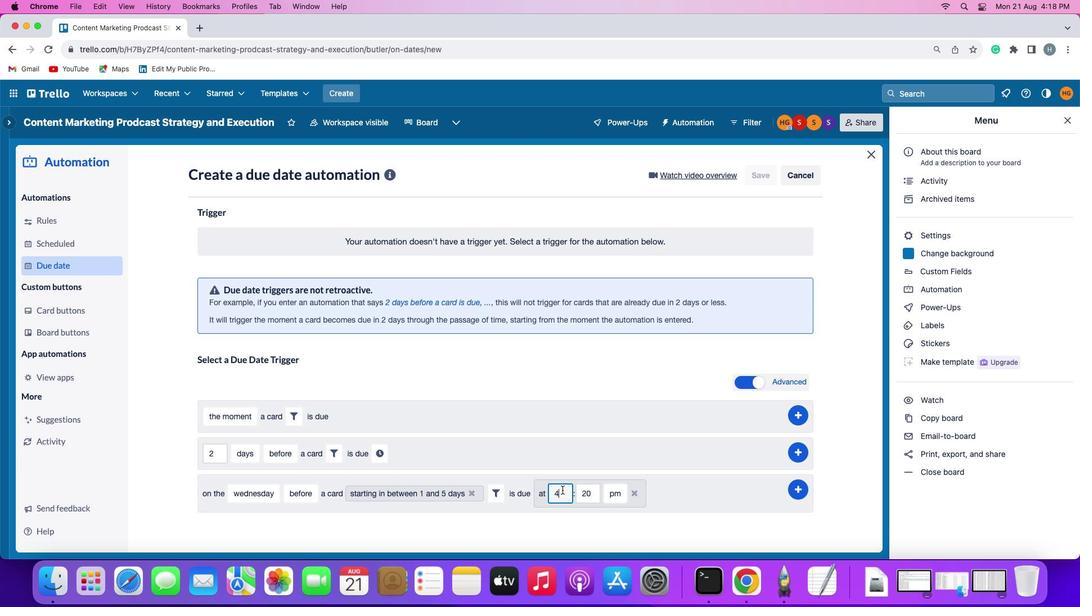 
Action: Mouse moved to (563, 490)
Screenshot: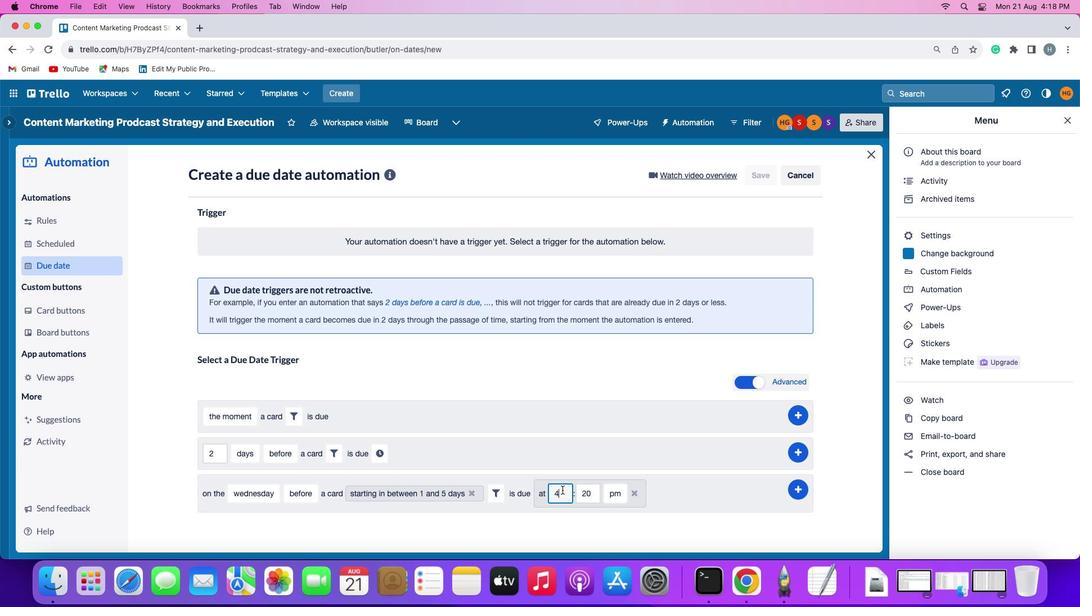
Action: Key pressed Key.backspace'1'
Screenshot: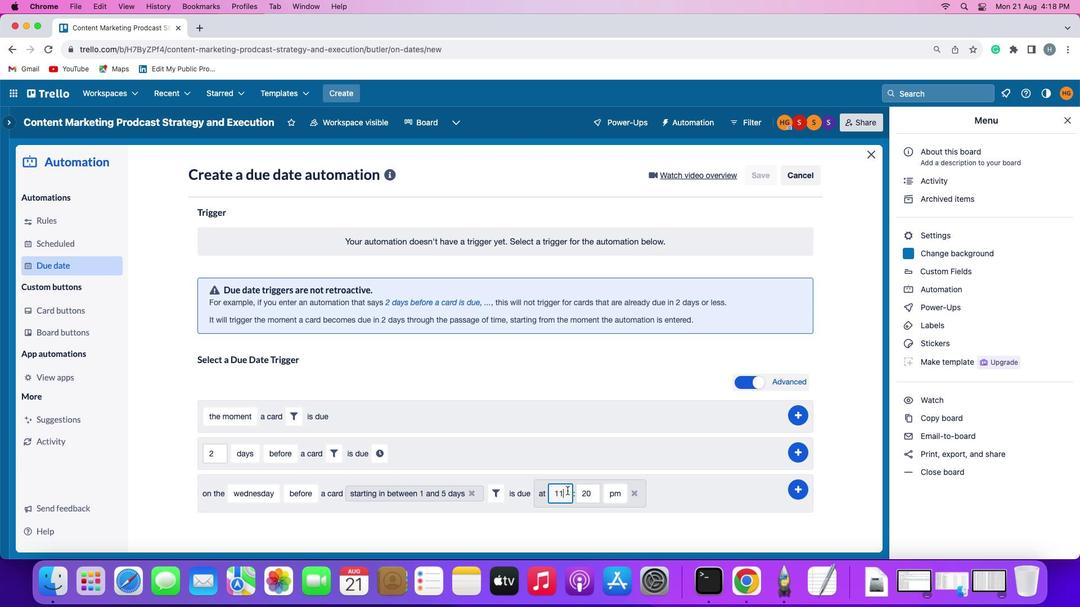 
Action: Mouse moved to (563, 491)
Screenshot: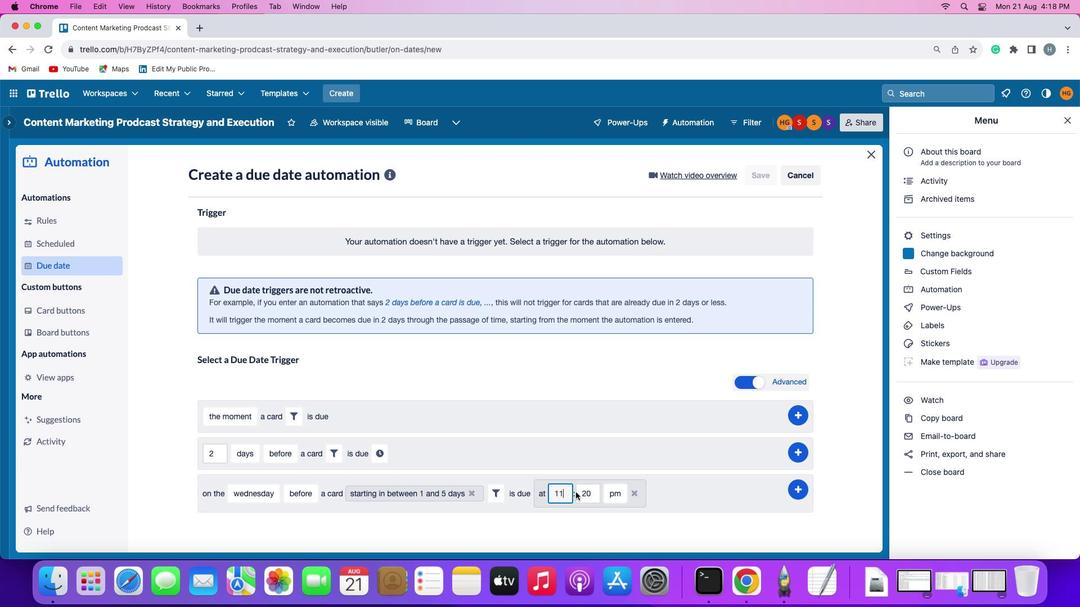 
Action: Key pressed '1'
Screenshot: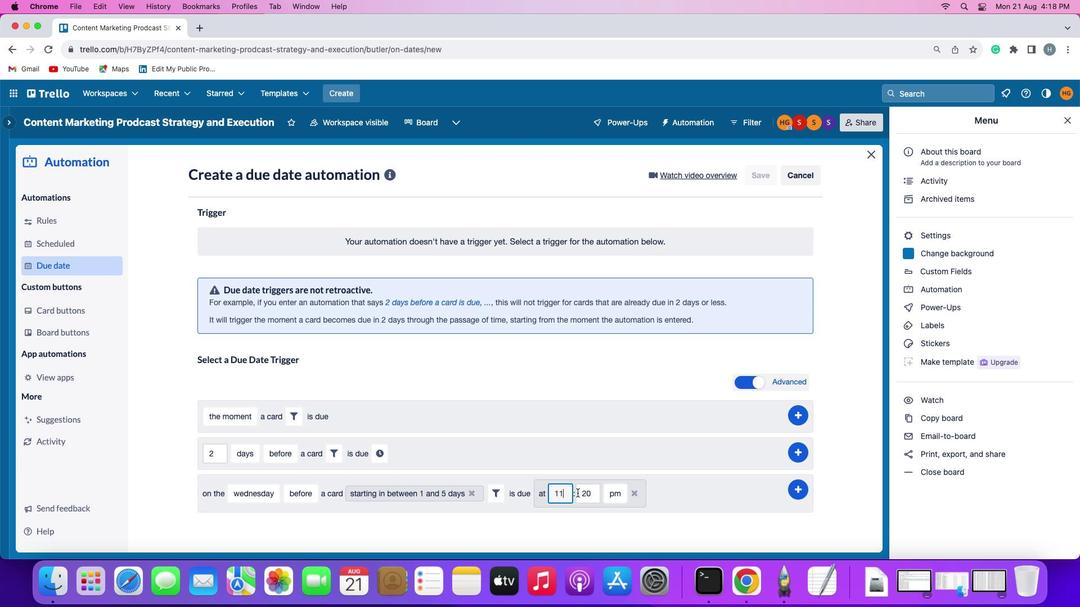 
Action: Mouse moved to (587, 492)
Screenshot: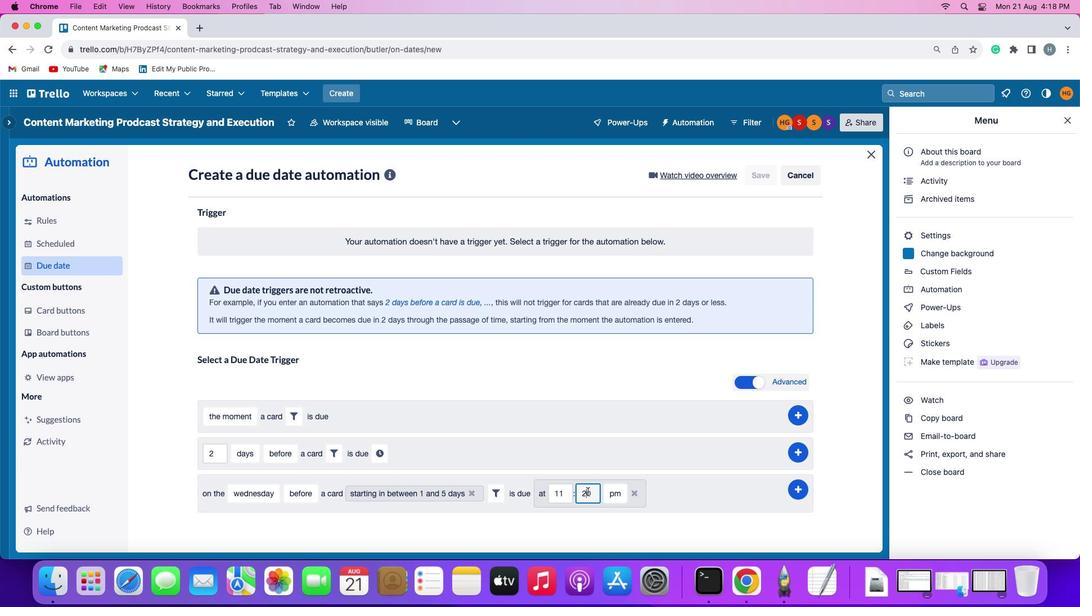 
Action: Mouse pressed left at (587, 492)
Screenshot: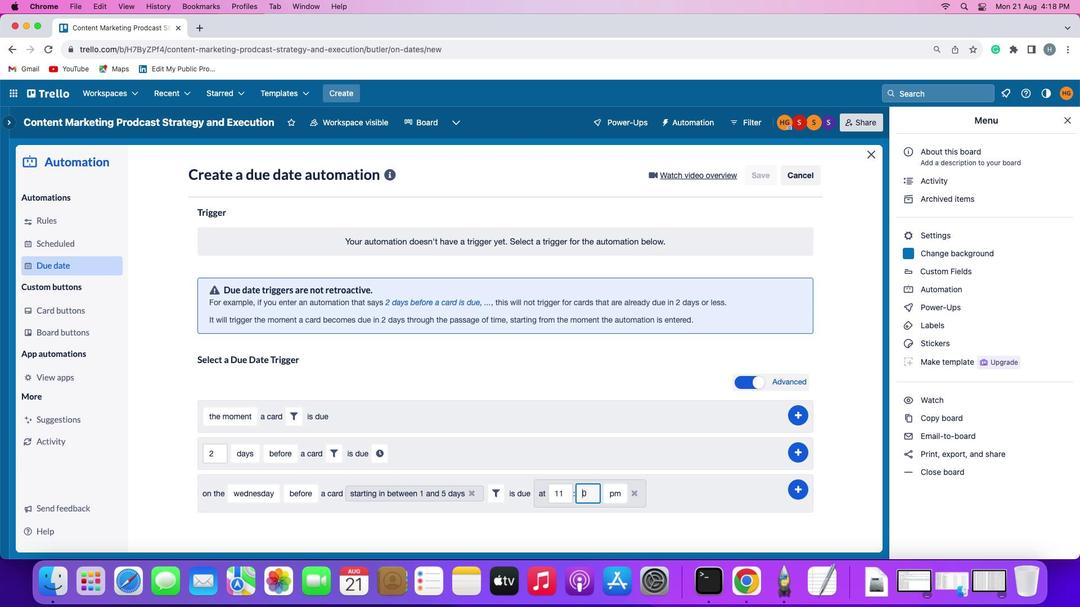 
Action: Key pressed Key.backspaceKey.backspace
Screenshot: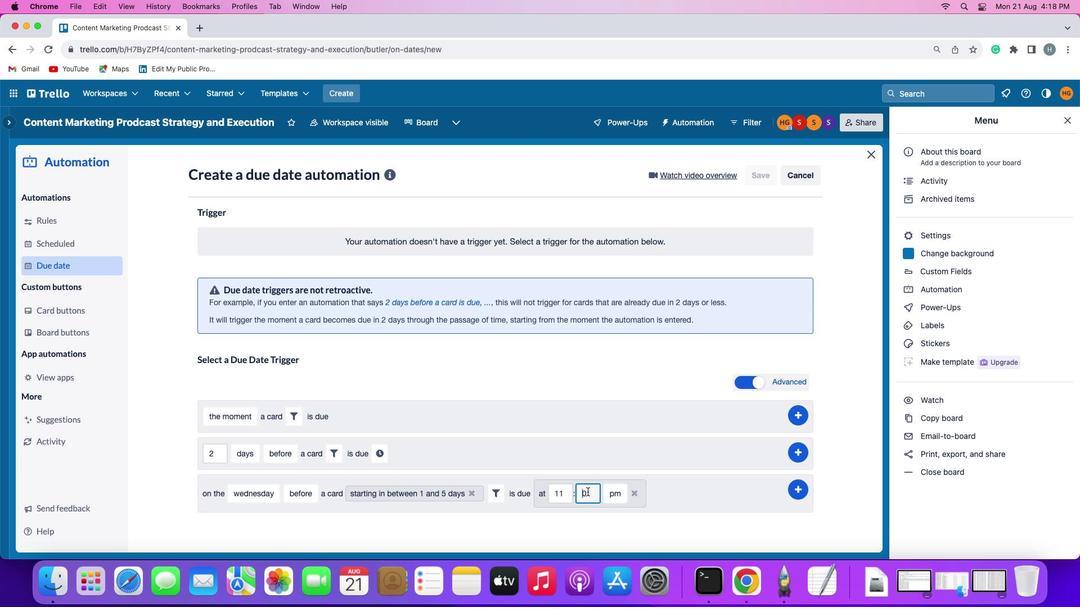 
Action: Mouse moved to (588, 492)
Screenshot: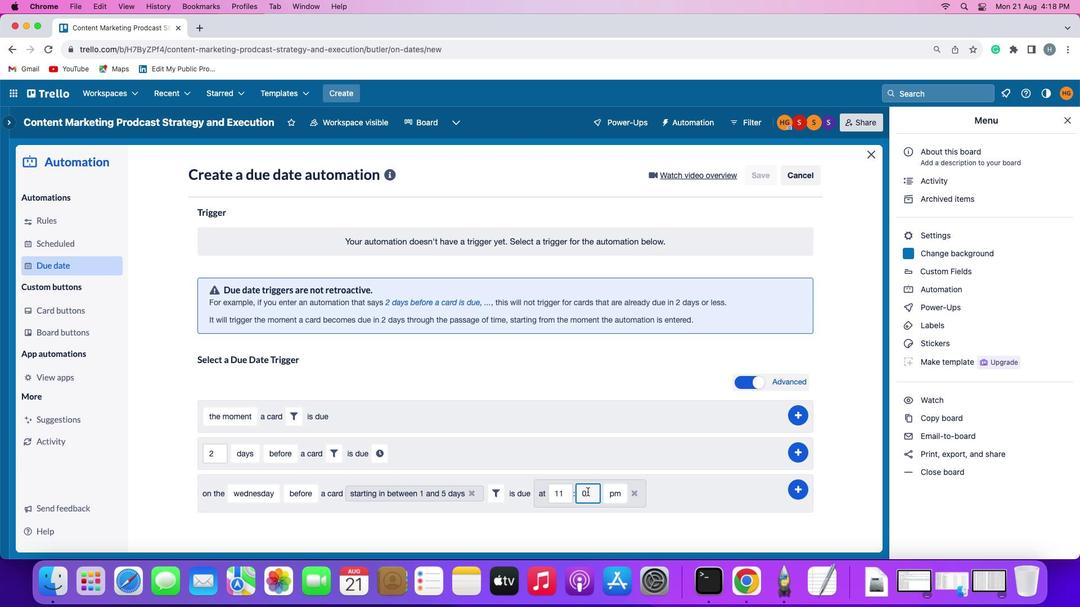 
Action: Key pressed '0'
Screenshot: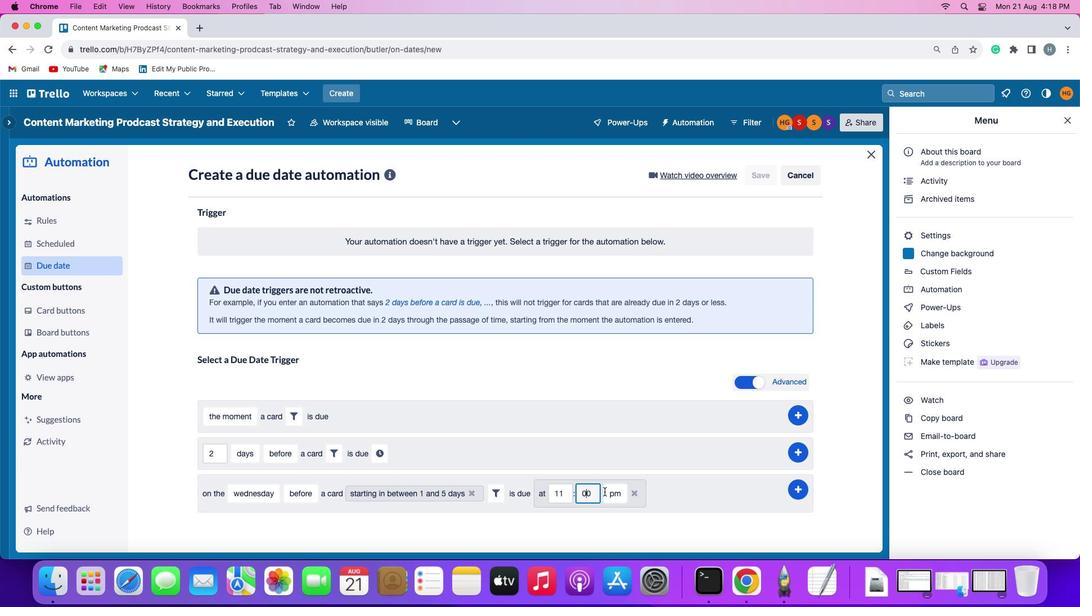 
Action: Mouse moved to (607, 491)
Screenshot: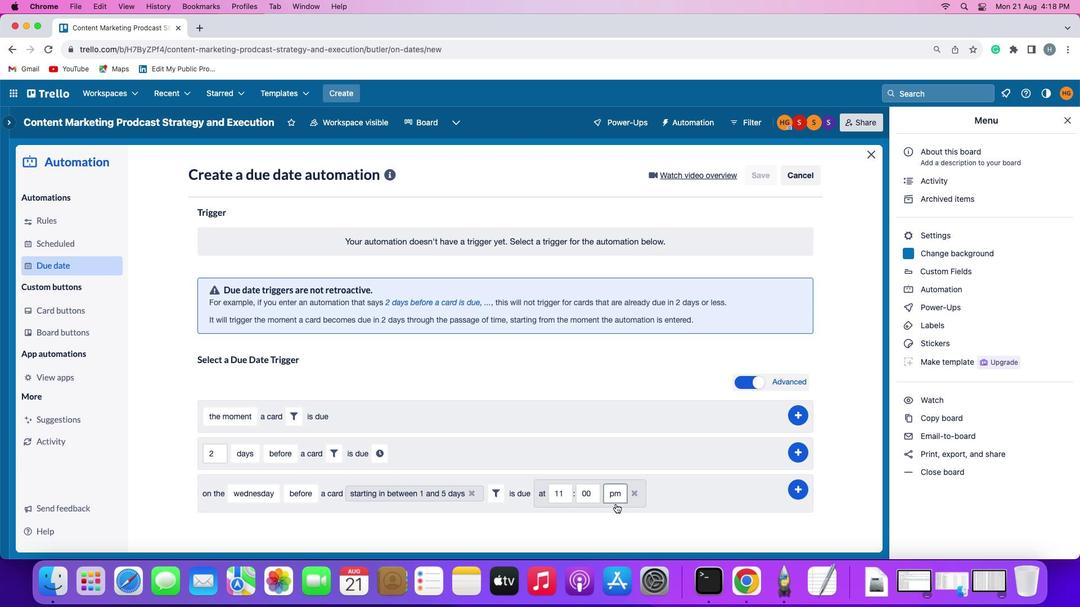 
Action: Mouse pressed left at (607, 491)
Screenshot: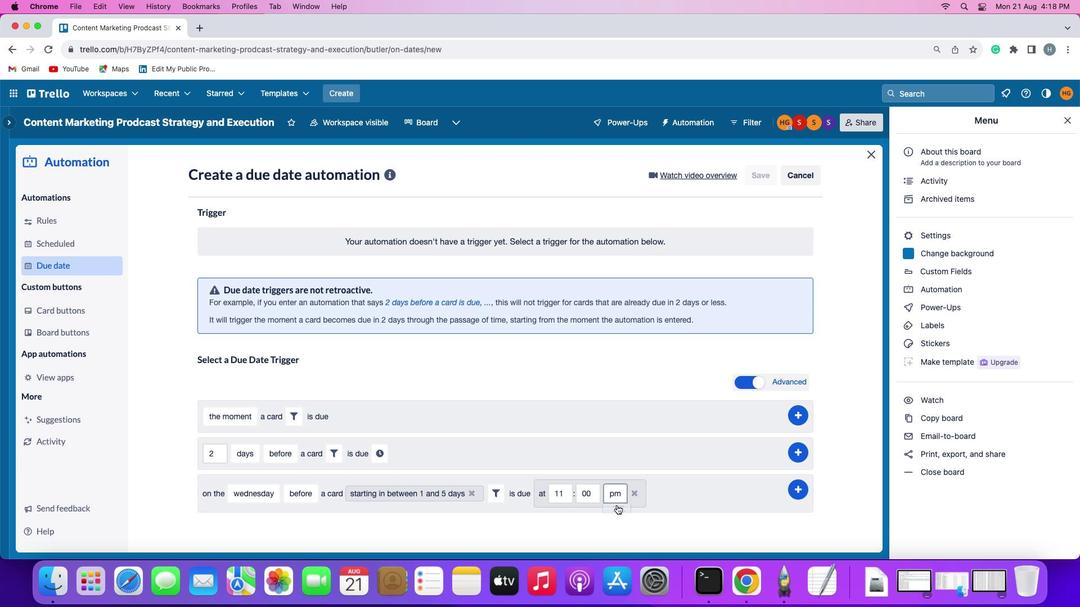 
Action: Mouse moved to (617, 506)
Screenshot: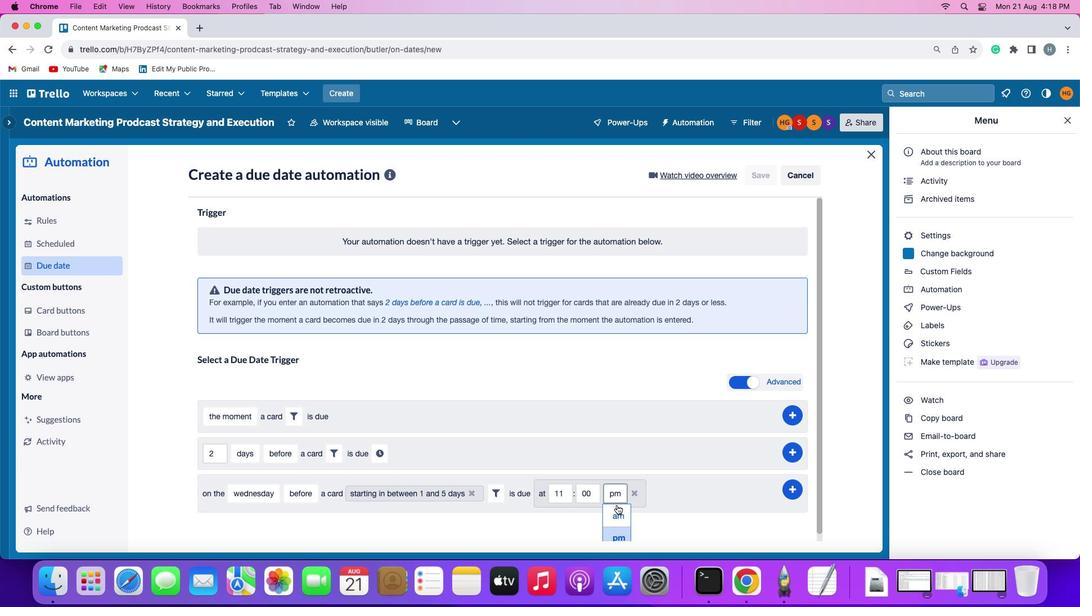 
Action: Mouse pressed left at (617, 506)
Screenshot: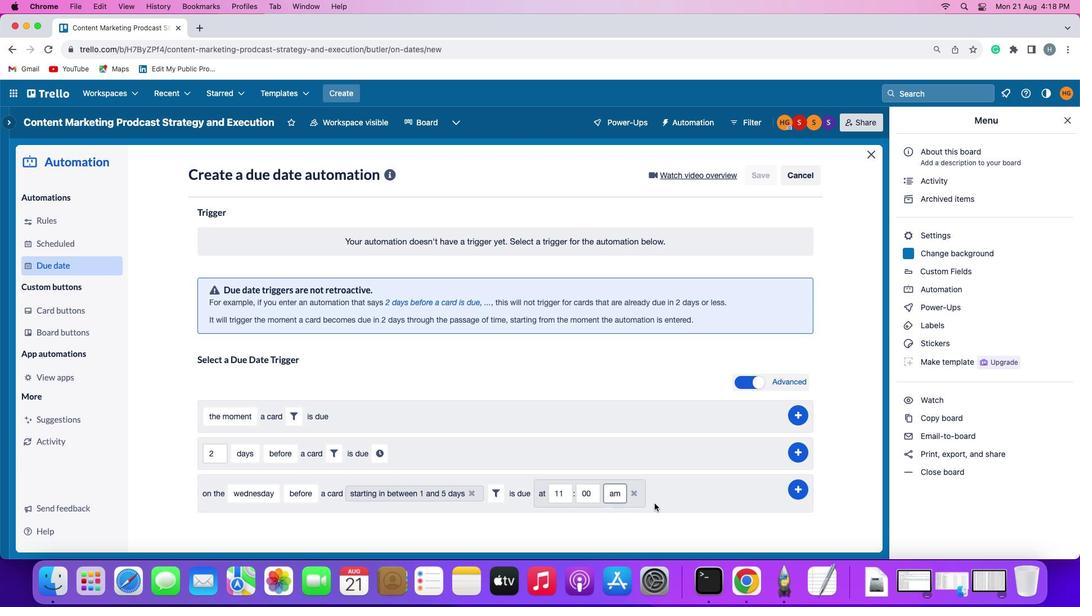 
Action: Mouse moved to (800, 492)
Screenshot: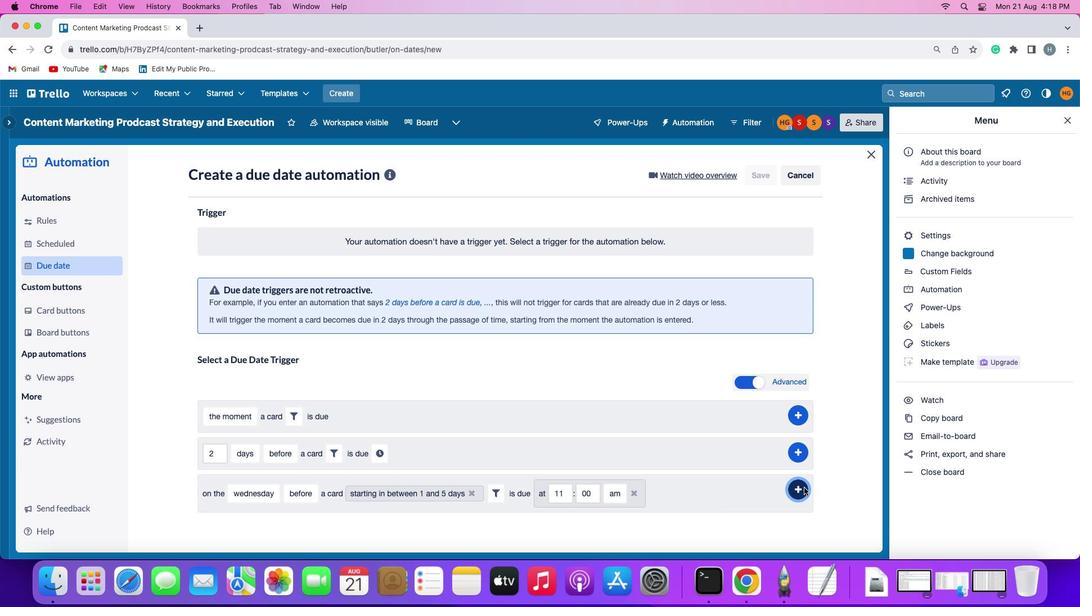 
Action: Mouse pressed left at (800, 492)
Screenshot: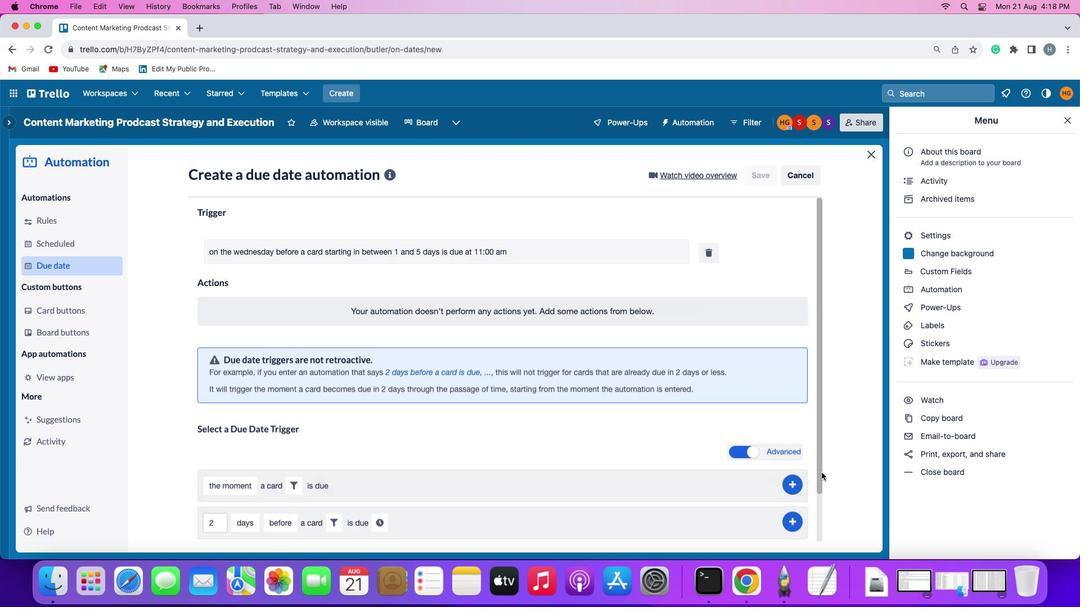 
Action: Mouse moved to (859, 409)
Screenshot: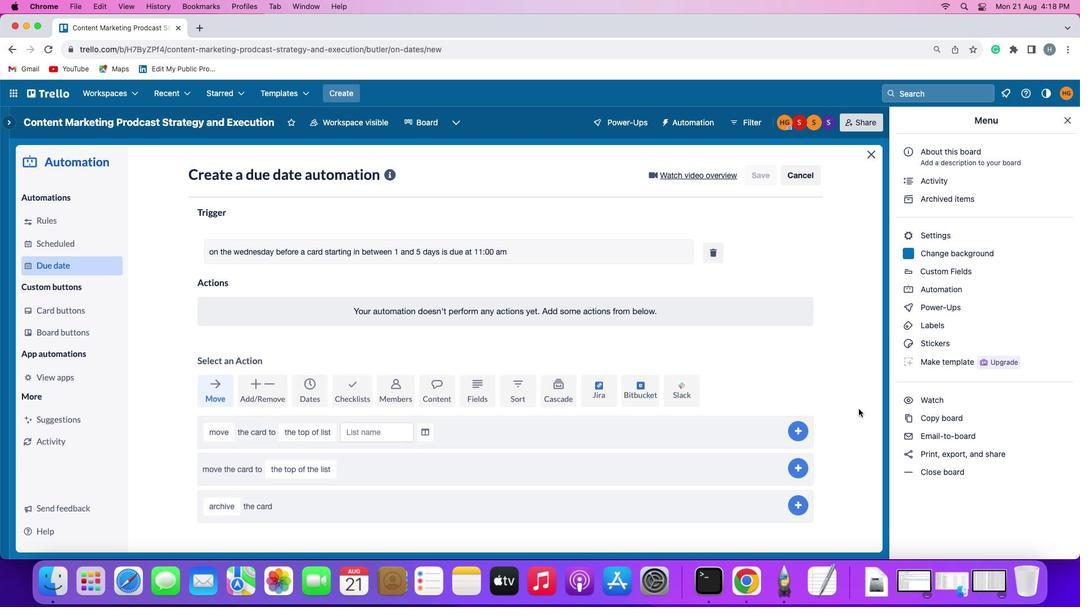 
